 Task: Create a due date automation trigger when advanced on, 2 hours before a card is due add fields without custom field "Resume" set to a number greater than 1 and lower or equal to 10.
Action: Mouse moved to (1279, 153)
Screenshot: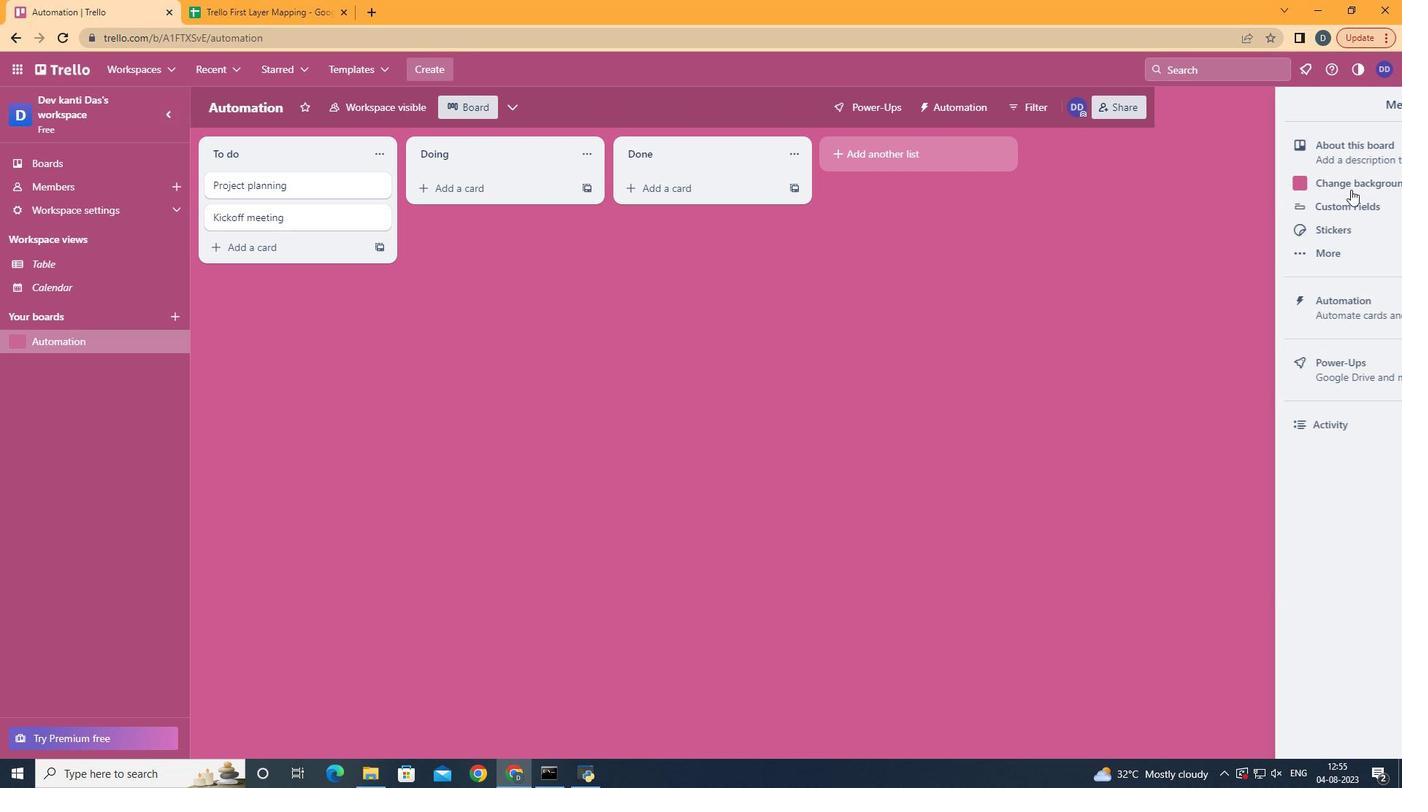 
Action: Mouse pressed left at (1279, 153)
Screenshot: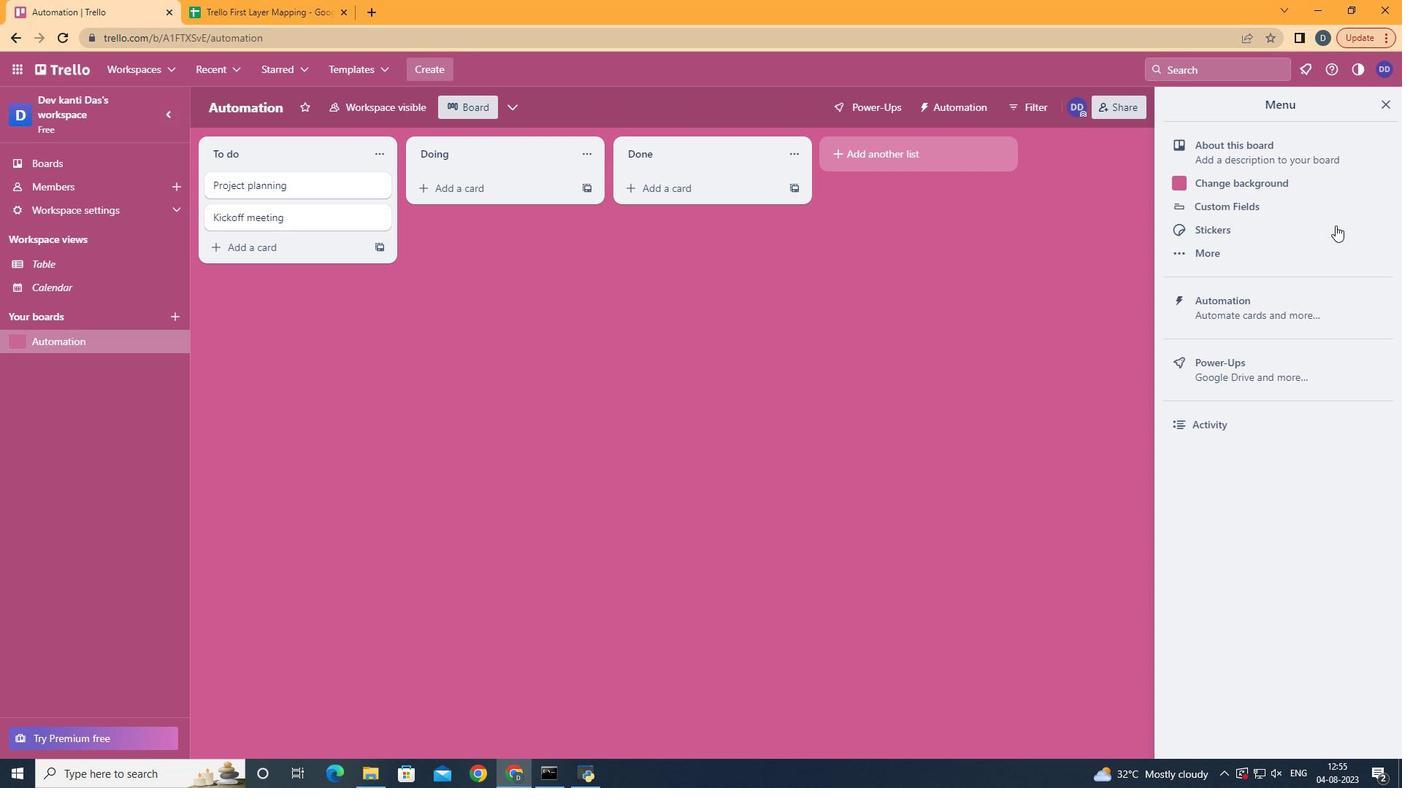 
Action: Mouse moved to (1196, 328)
Screenshot: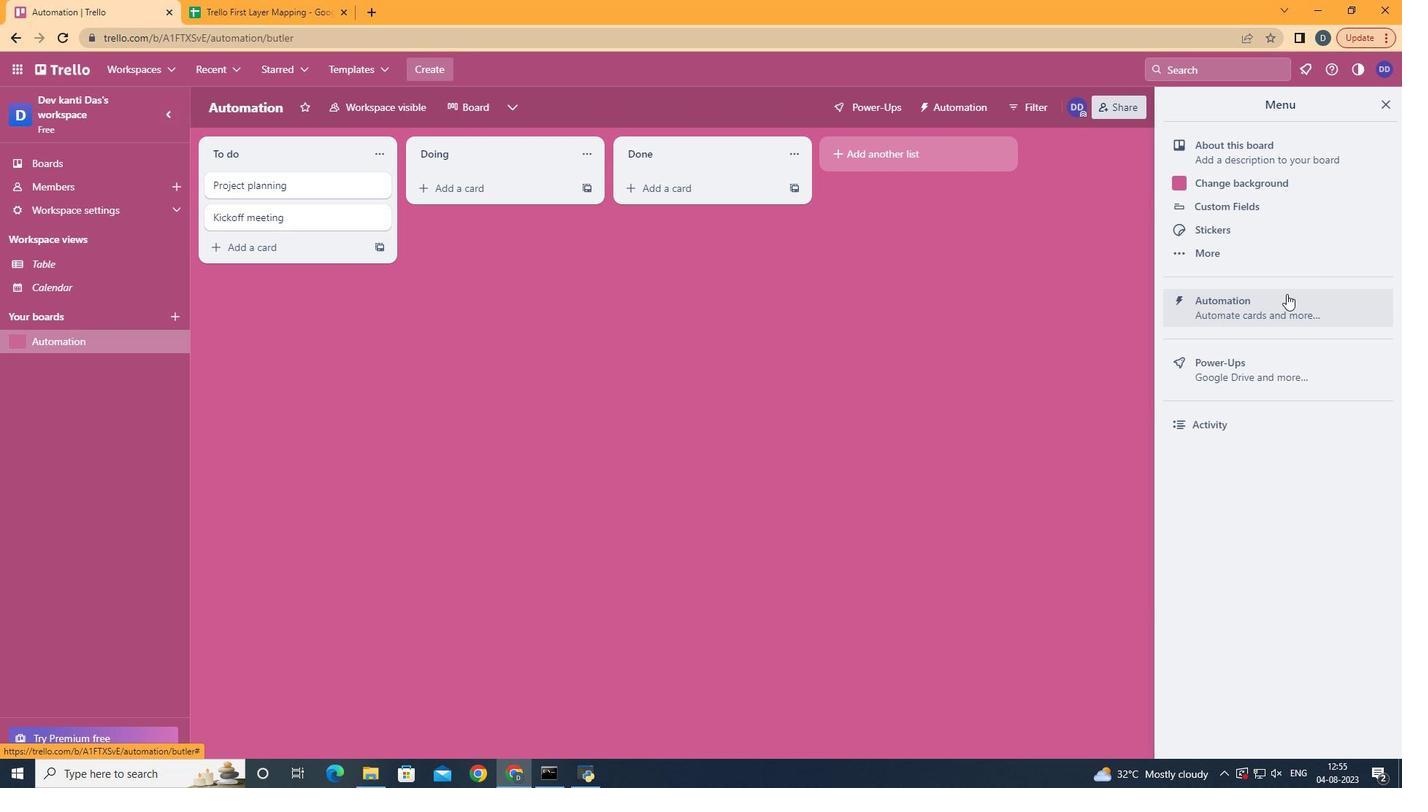 
Action: Mouse pressed left at (1196, 328)
Screenshot: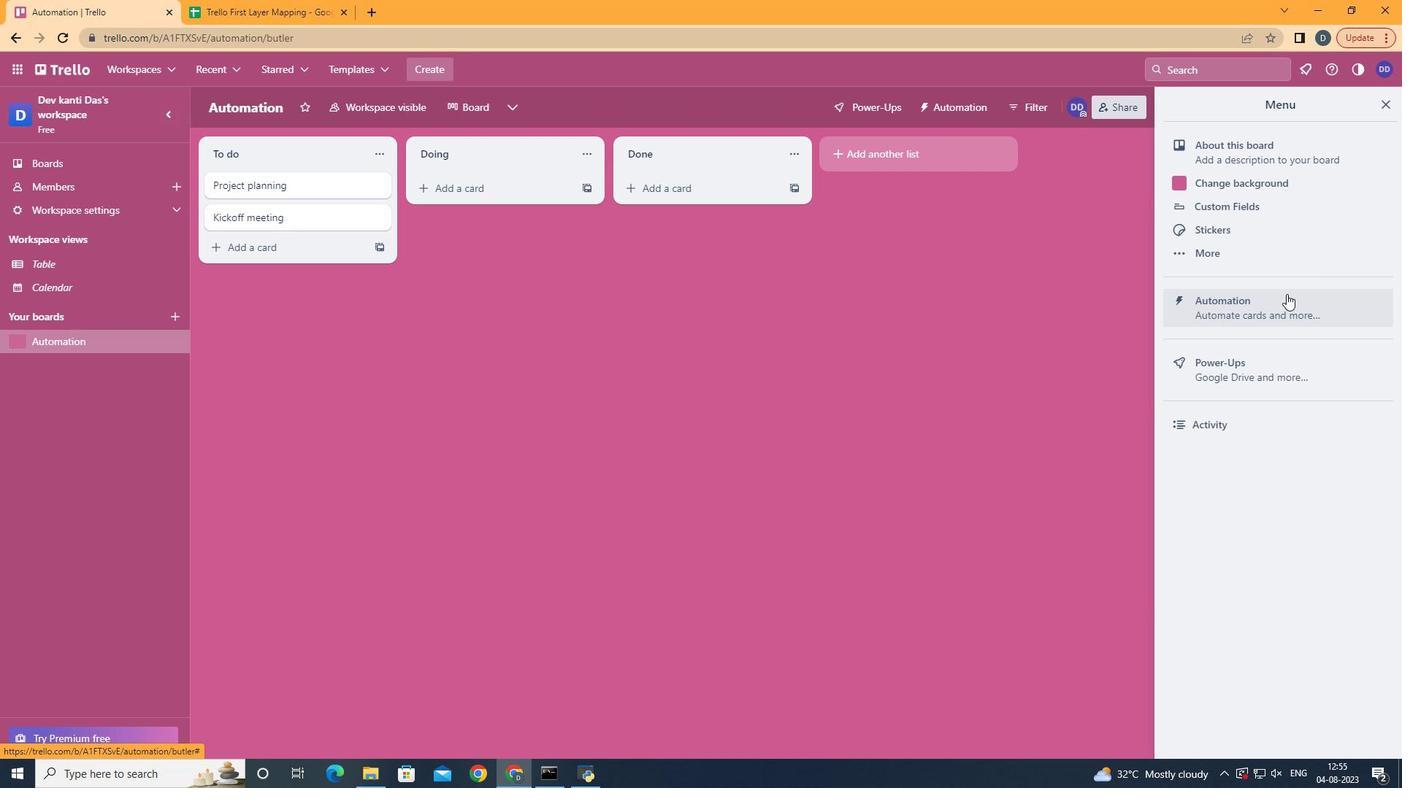 
Action: Mouse moved to (385, 322)
Screenshot: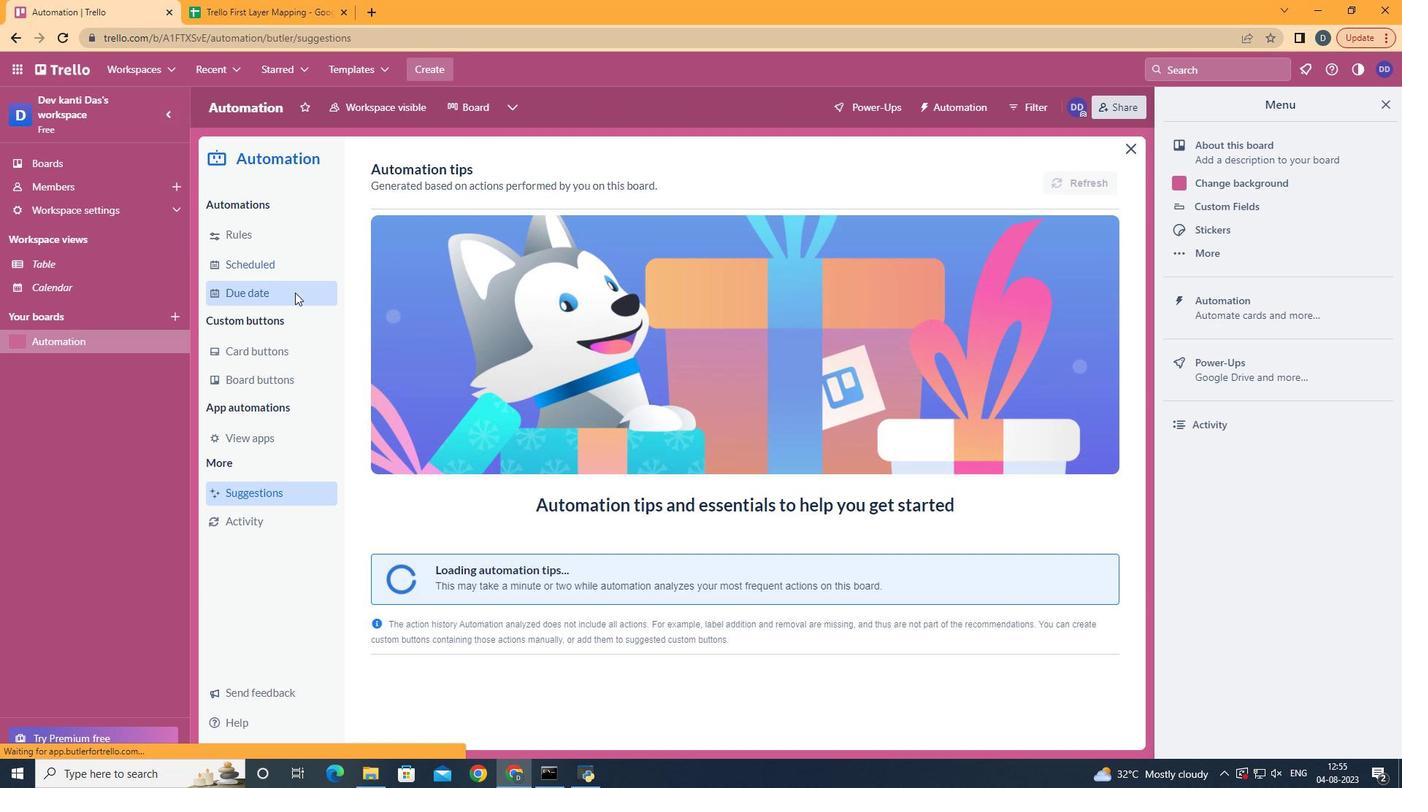 
Action: Mouse pressed left at (385, 322)
Screenshot: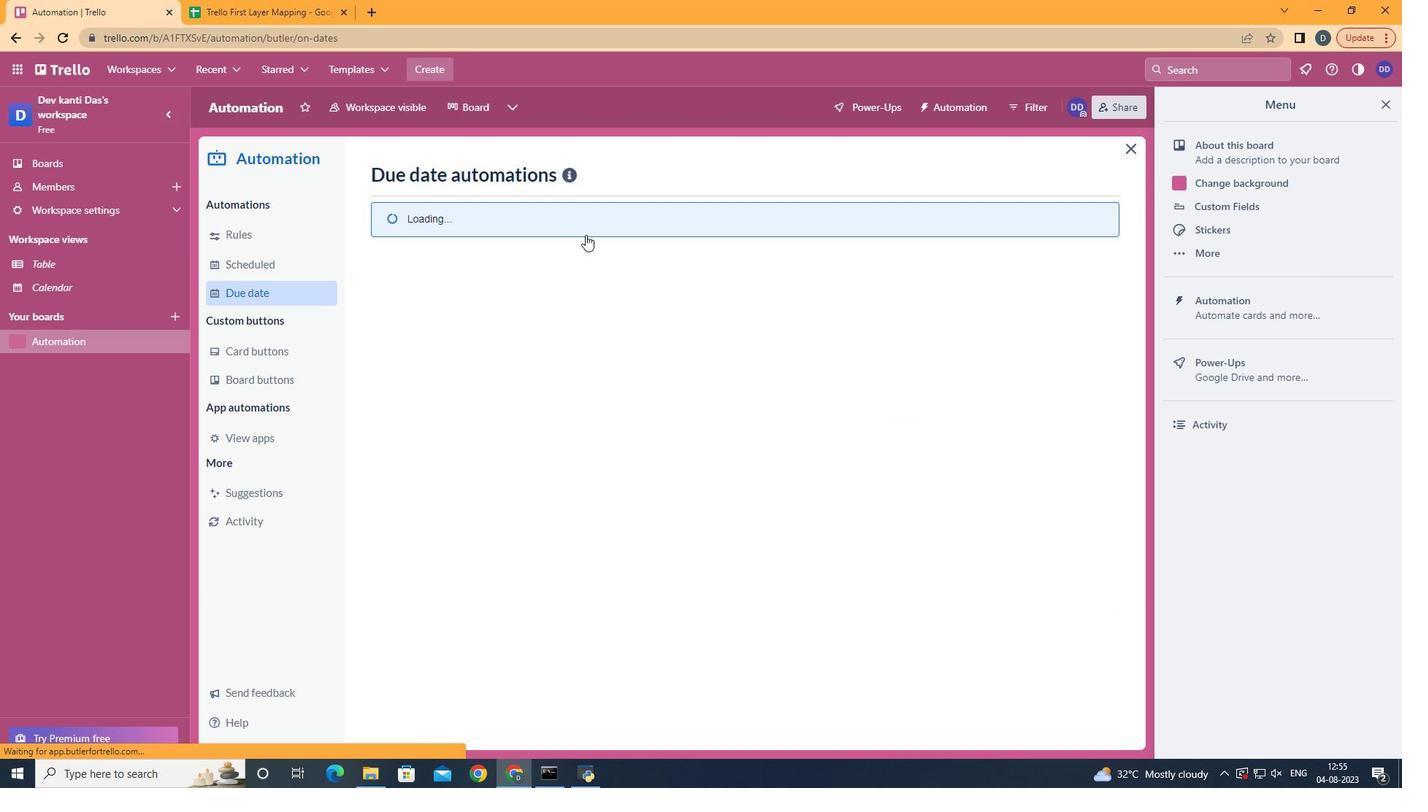 
Action: Mouse moved to (974, 213)
Screenshot: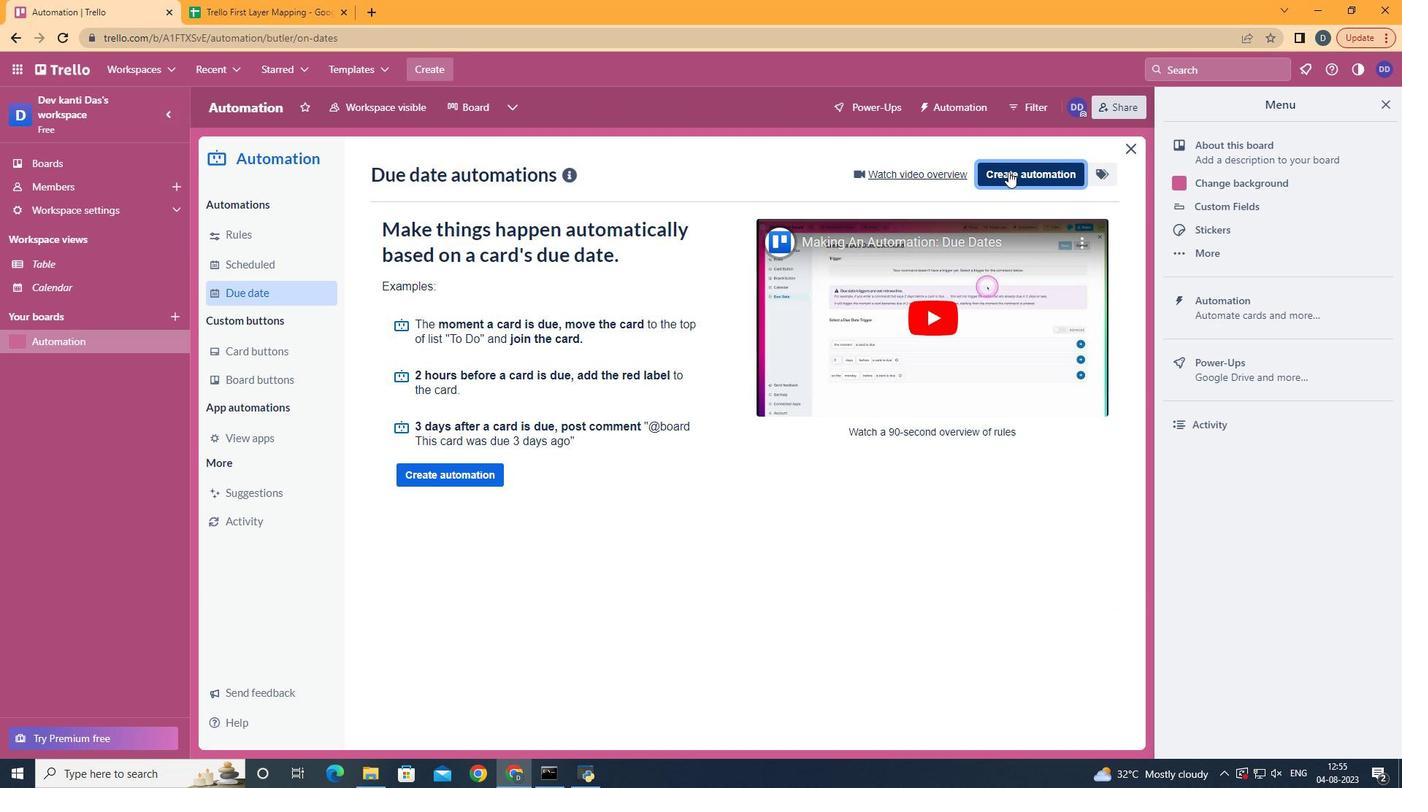 
Action: Mouse pressed left at (974, 213)
Screenshot: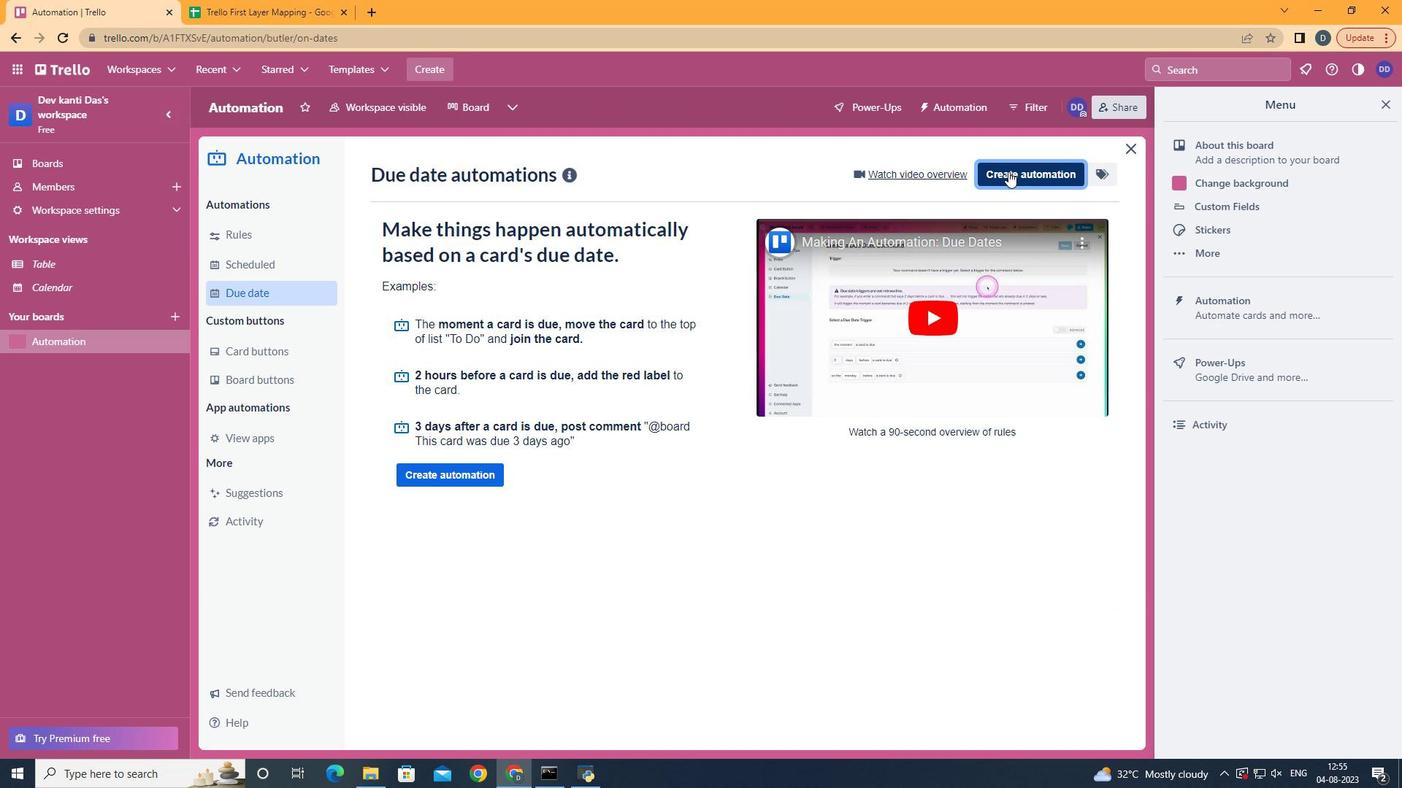 
Action: Mouse moved to (778, 338)
Screenshot: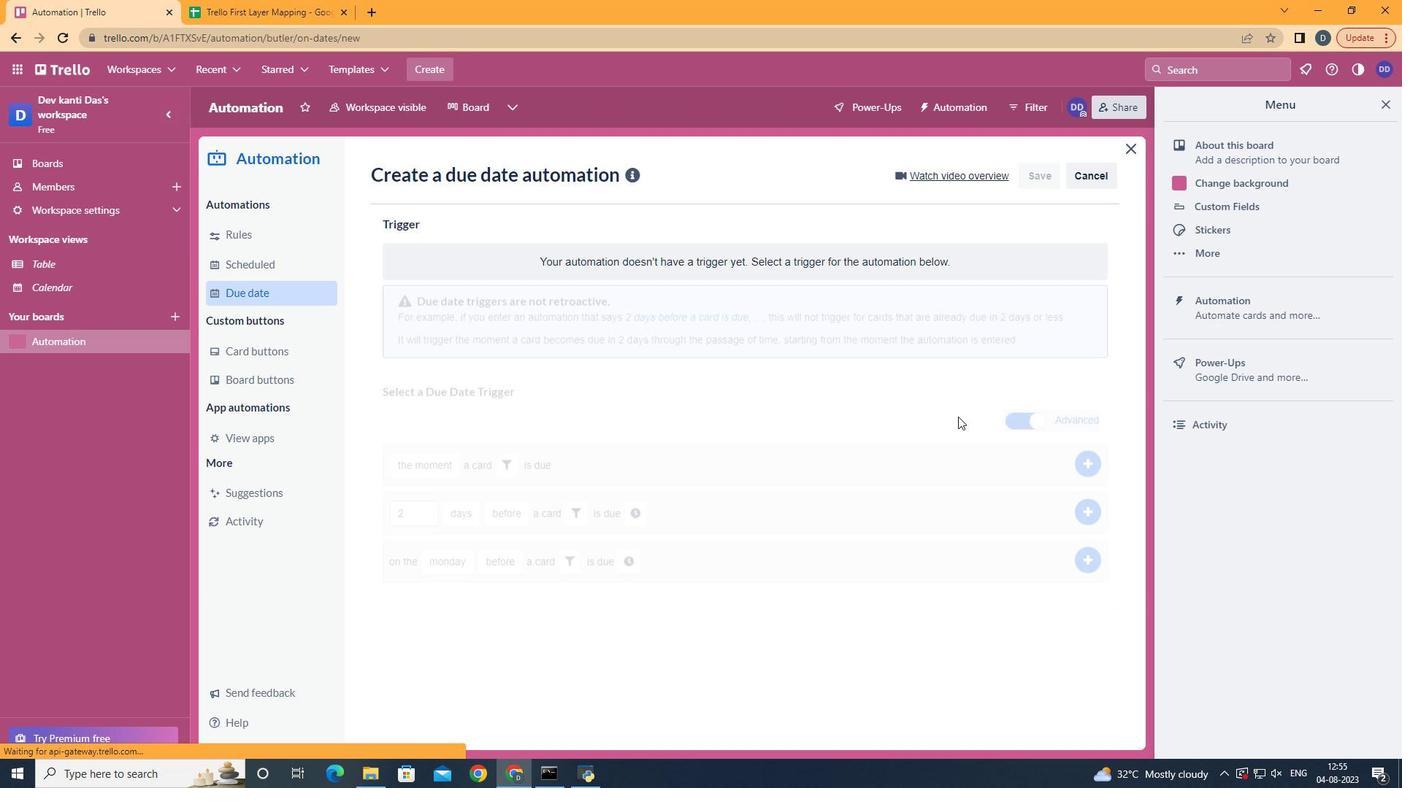 
Action: Mouse pressed left at (778, 338)
Screenshot: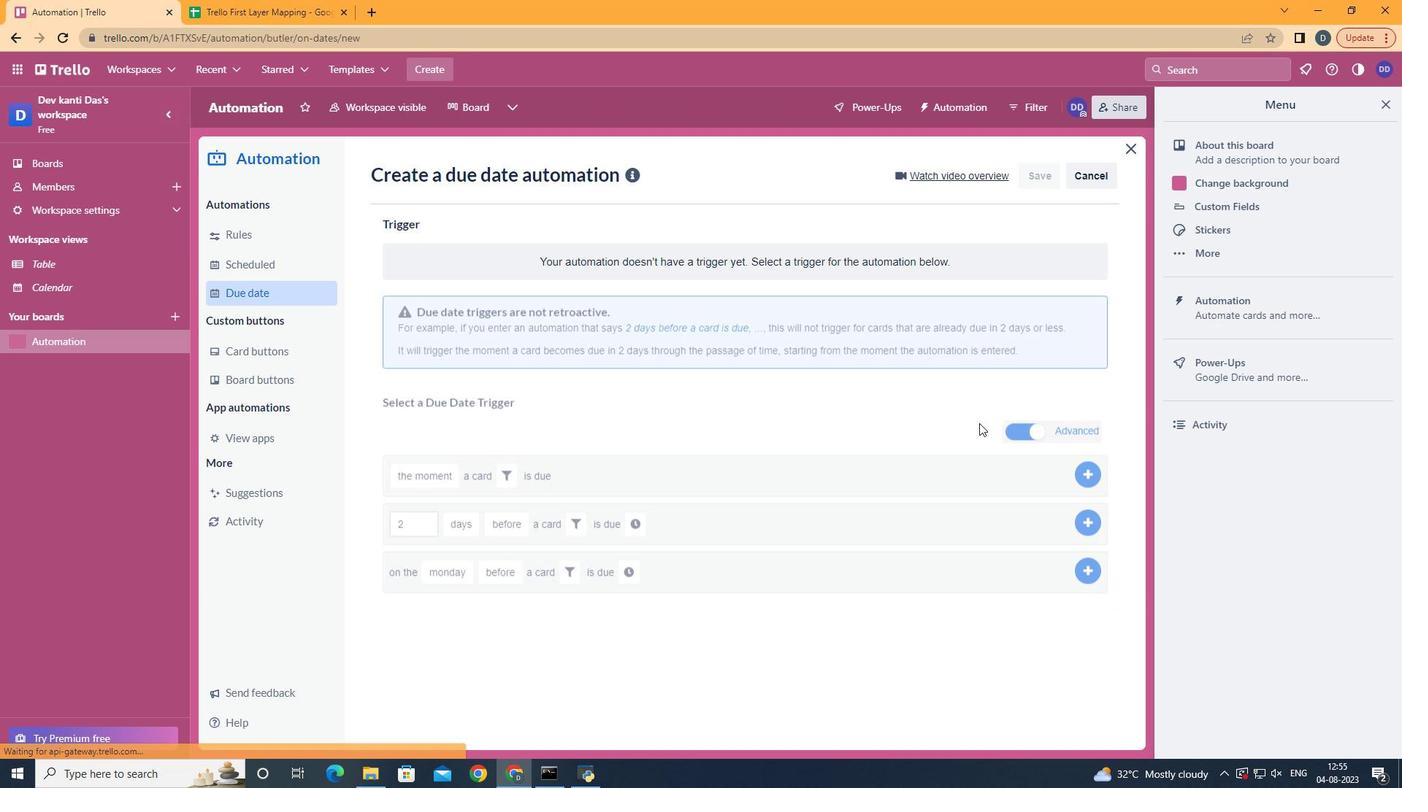 
Action: Mouse moved to (531, 628)
Screenshot: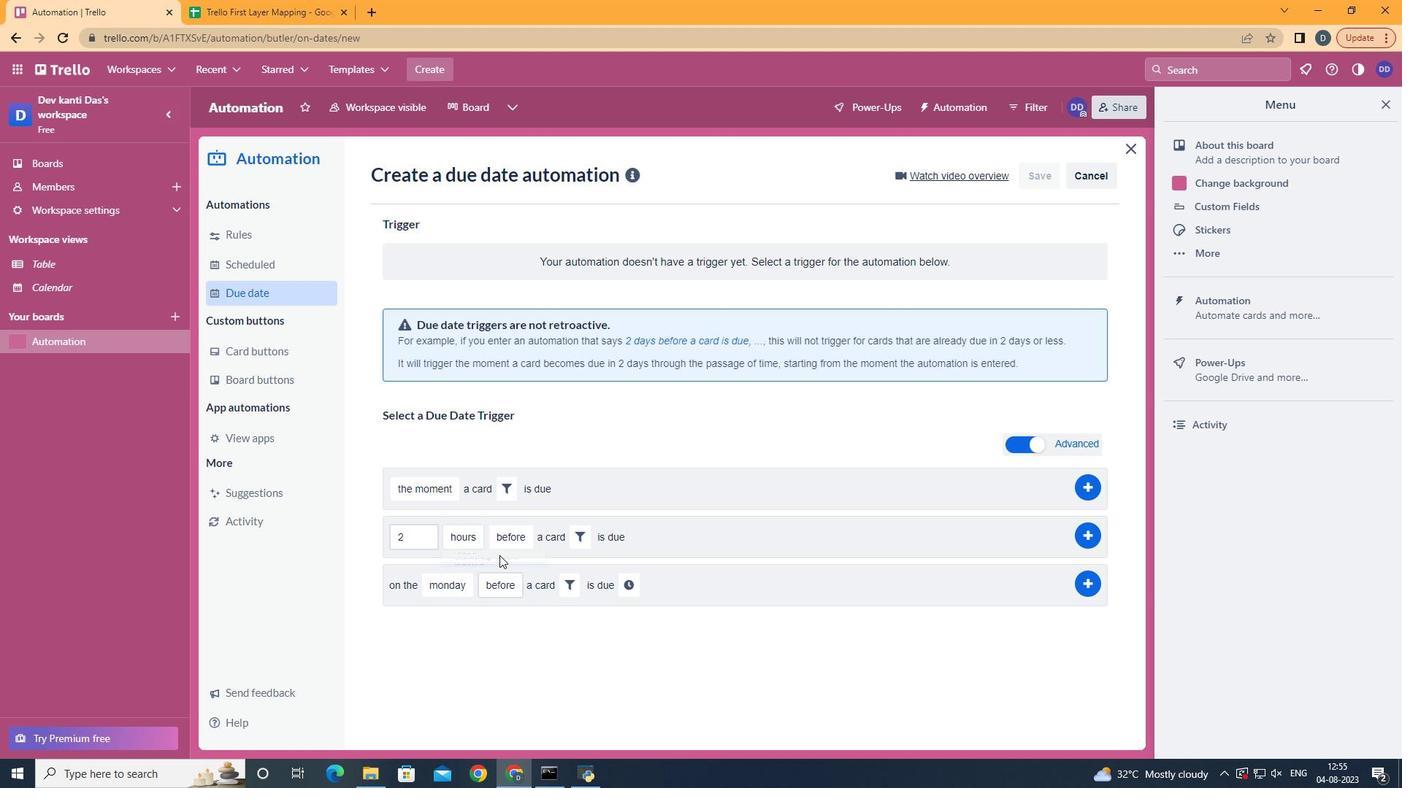 
Action: Mouse pressed left at (531, 628)
Screenshot: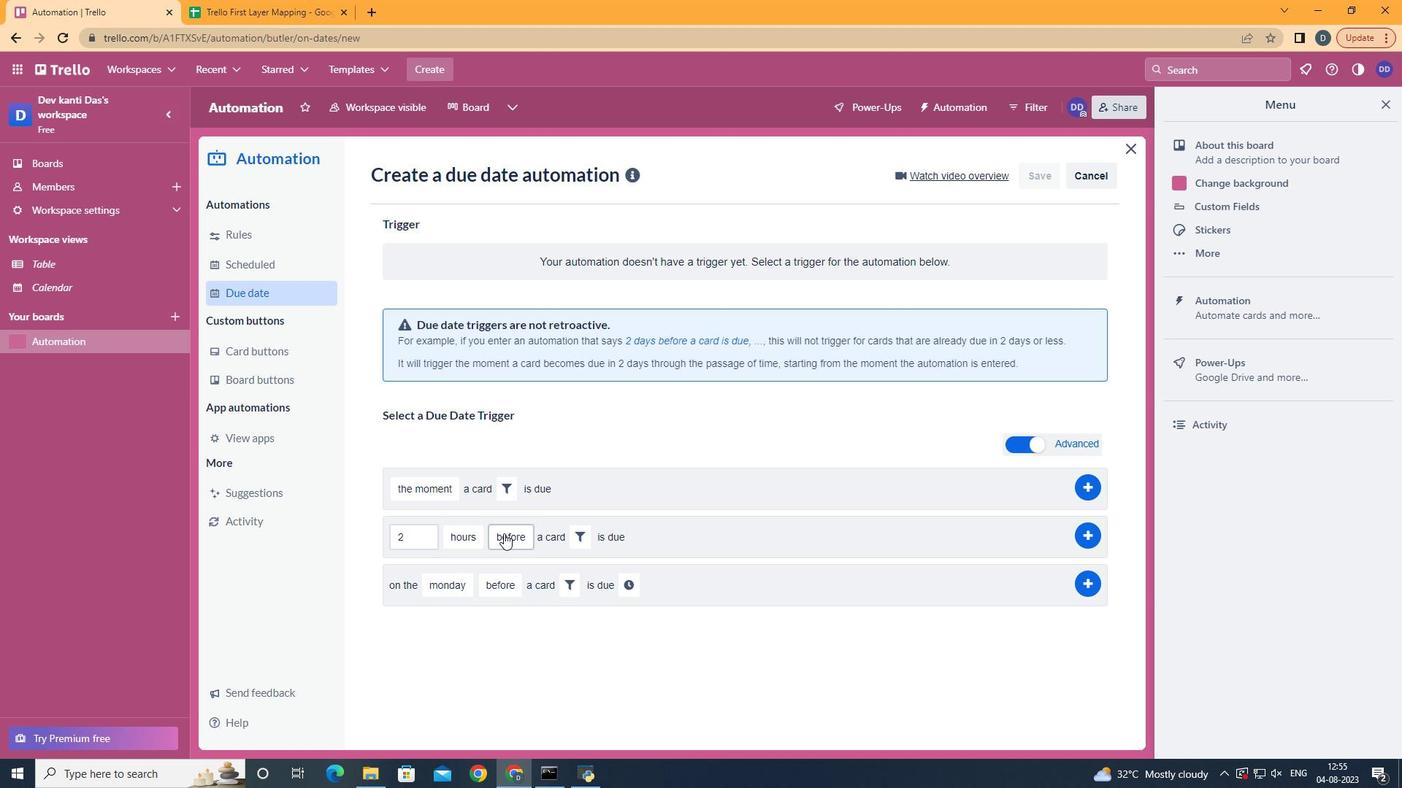 
Action: Mouse moved to (561, 564)
Screenshot: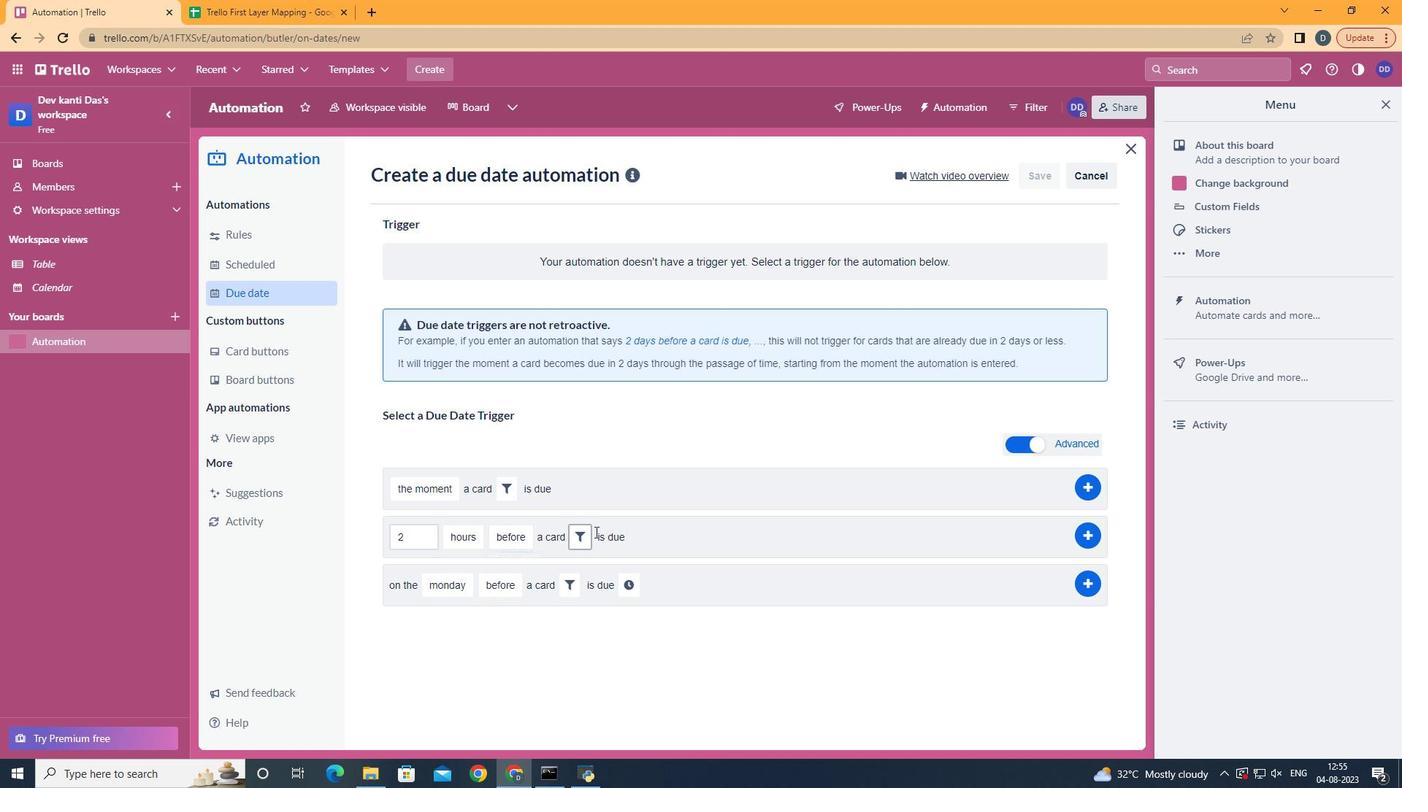 
Action: Mouse pressed left at (561, 564)
Screenshot: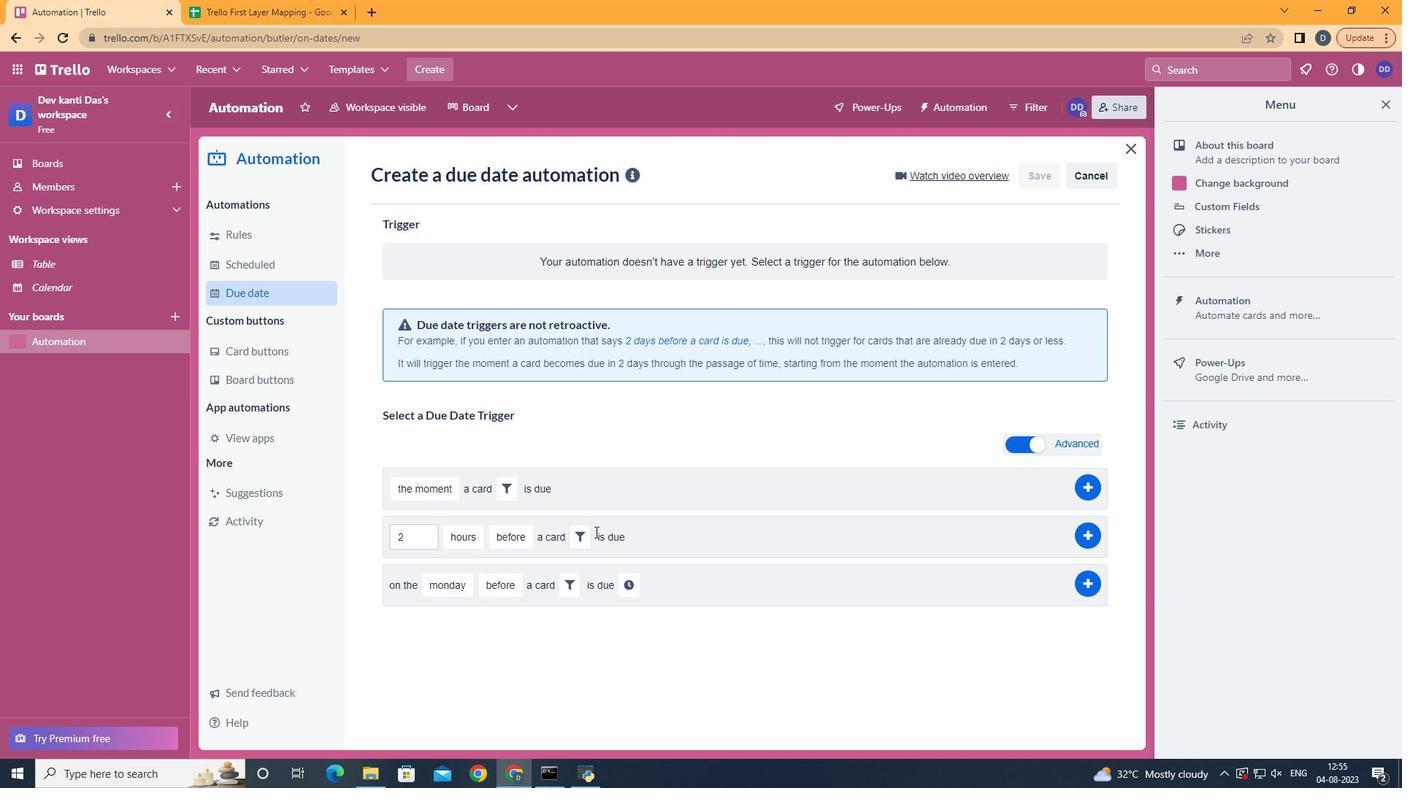 
Action: Mouse moved to (633, 537)
Screenshot: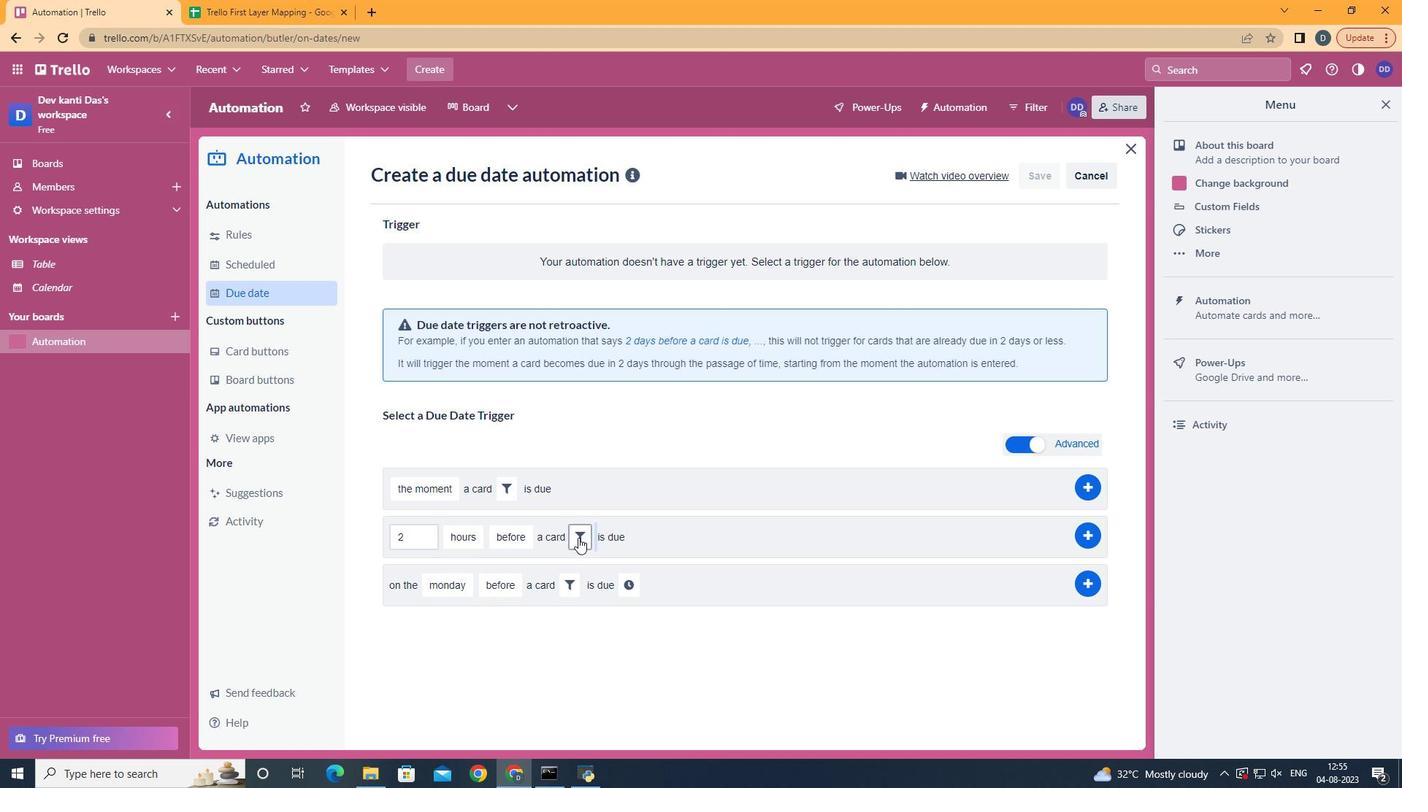 
Action: Mouse pressed left at (633, 537)
Screenshot: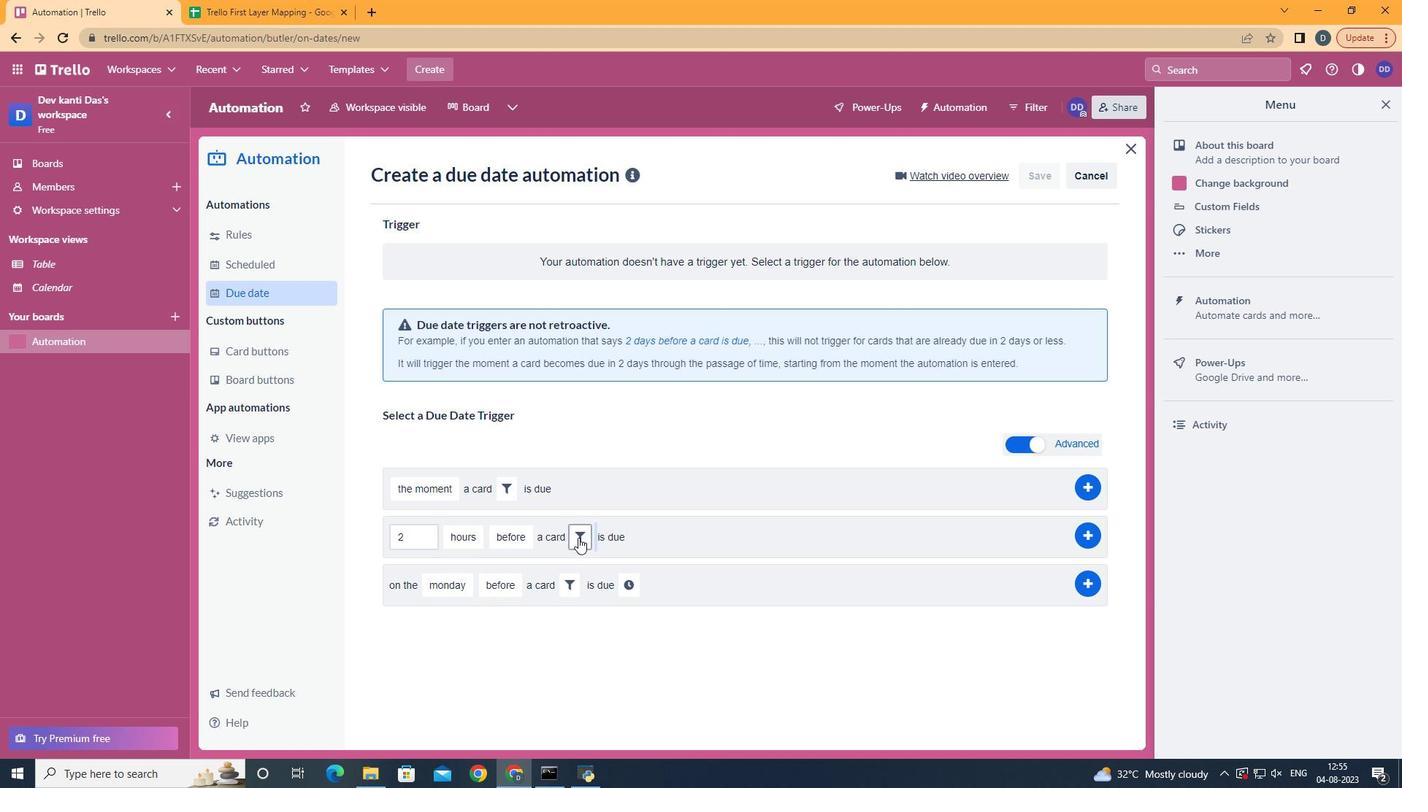 
Action: Mouse moved to (619, 543)
Screenshot: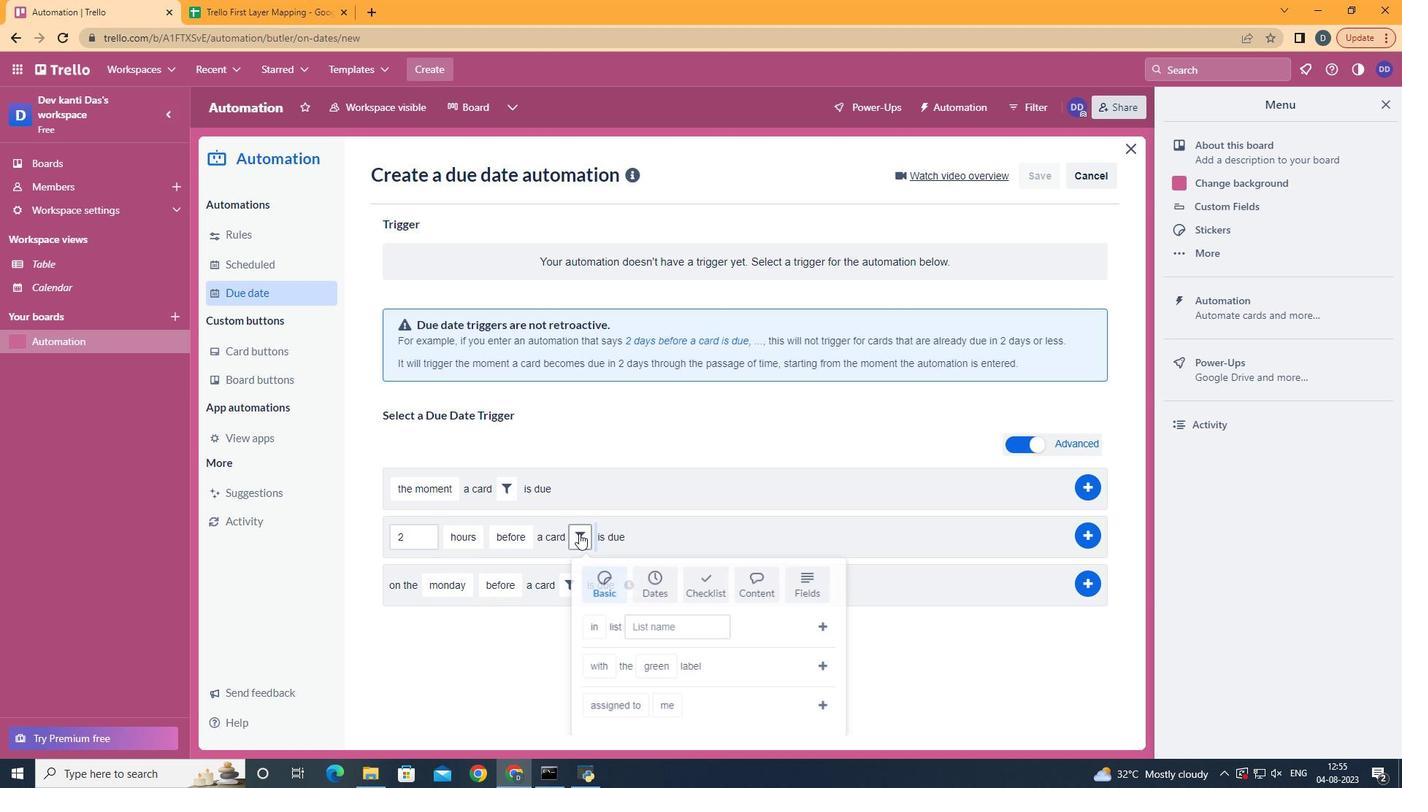 
Action: Mouse pressed left at (619, 543)
Screenshot: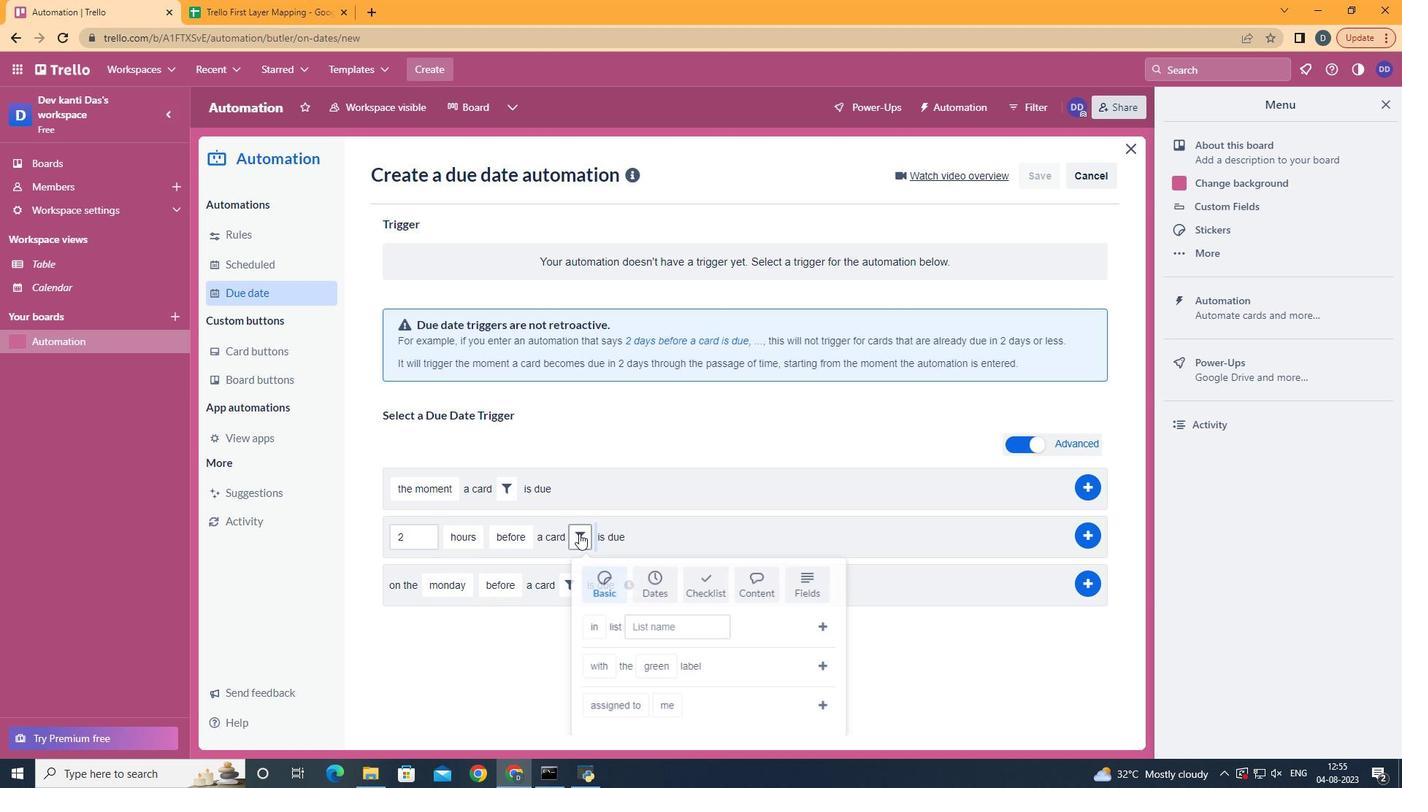 
Action: Mouse moved to (798, 588)
Screenshot: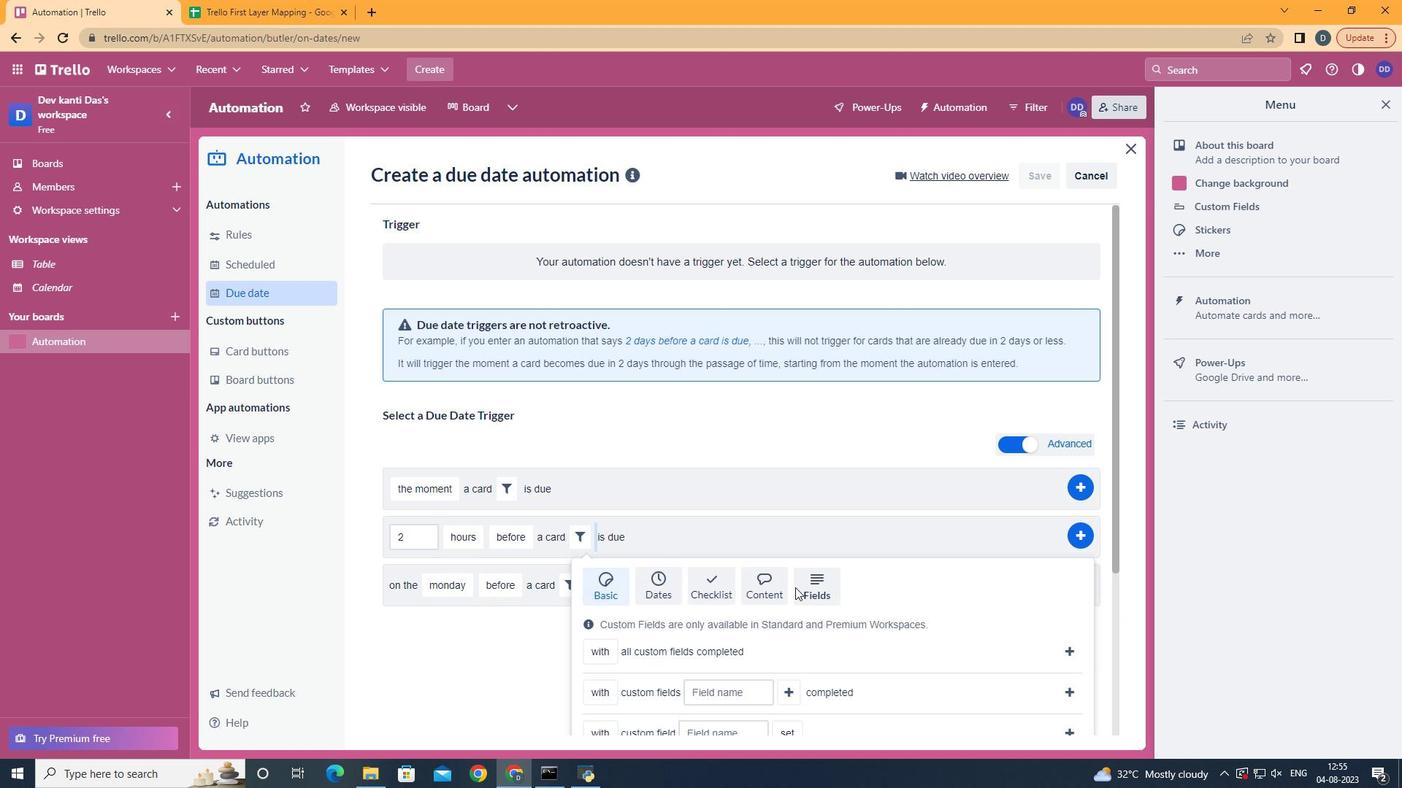 
Action: Mouse pressed left at (798, 588)
Screenshot: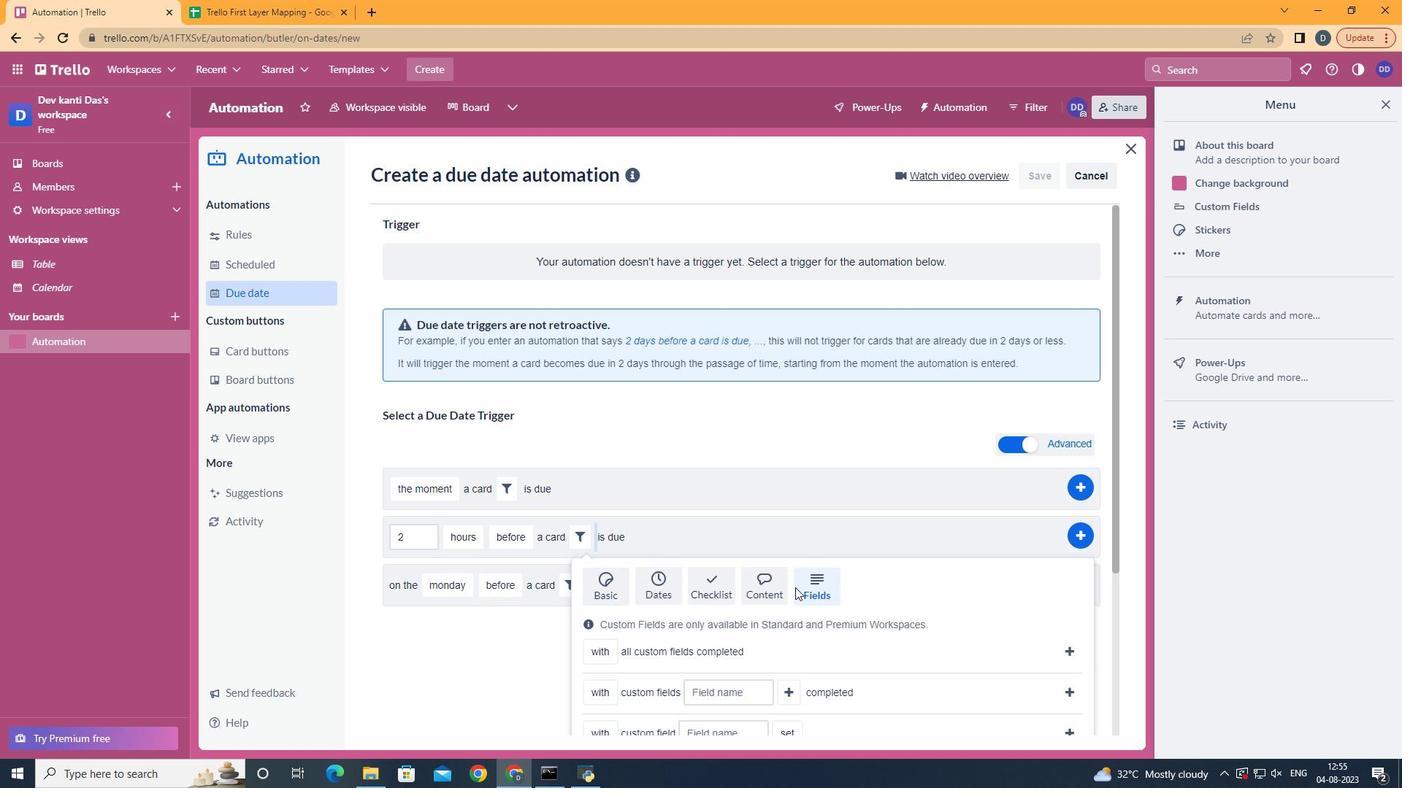 
Action: Mouse moved to (798, 588)
Screenshot: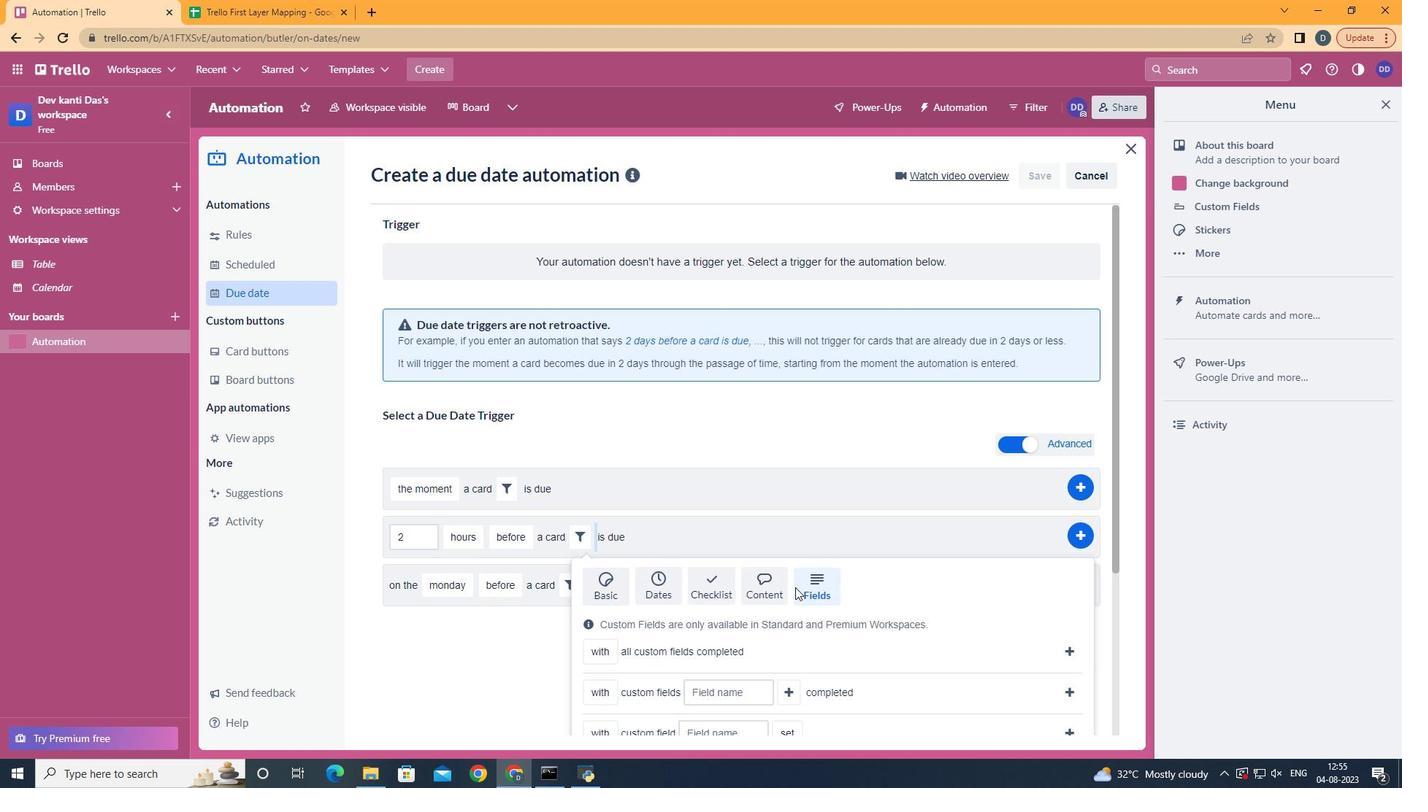 
Action: Mouse scrolled (798, 587) with delta (0, 0)
Screenshot: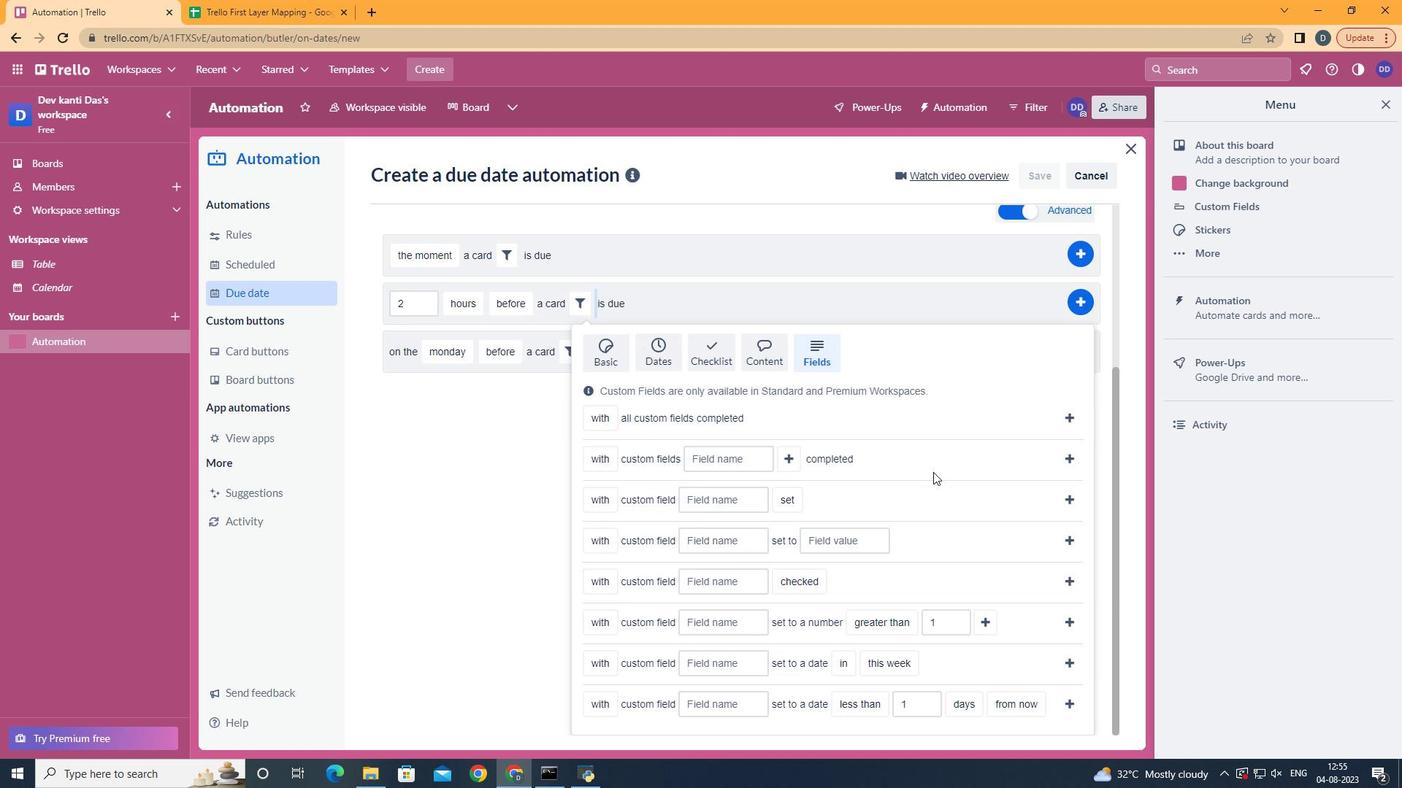 
Action: Mouse scrolled (798, 587) with delta (0, 0)
Screenshot: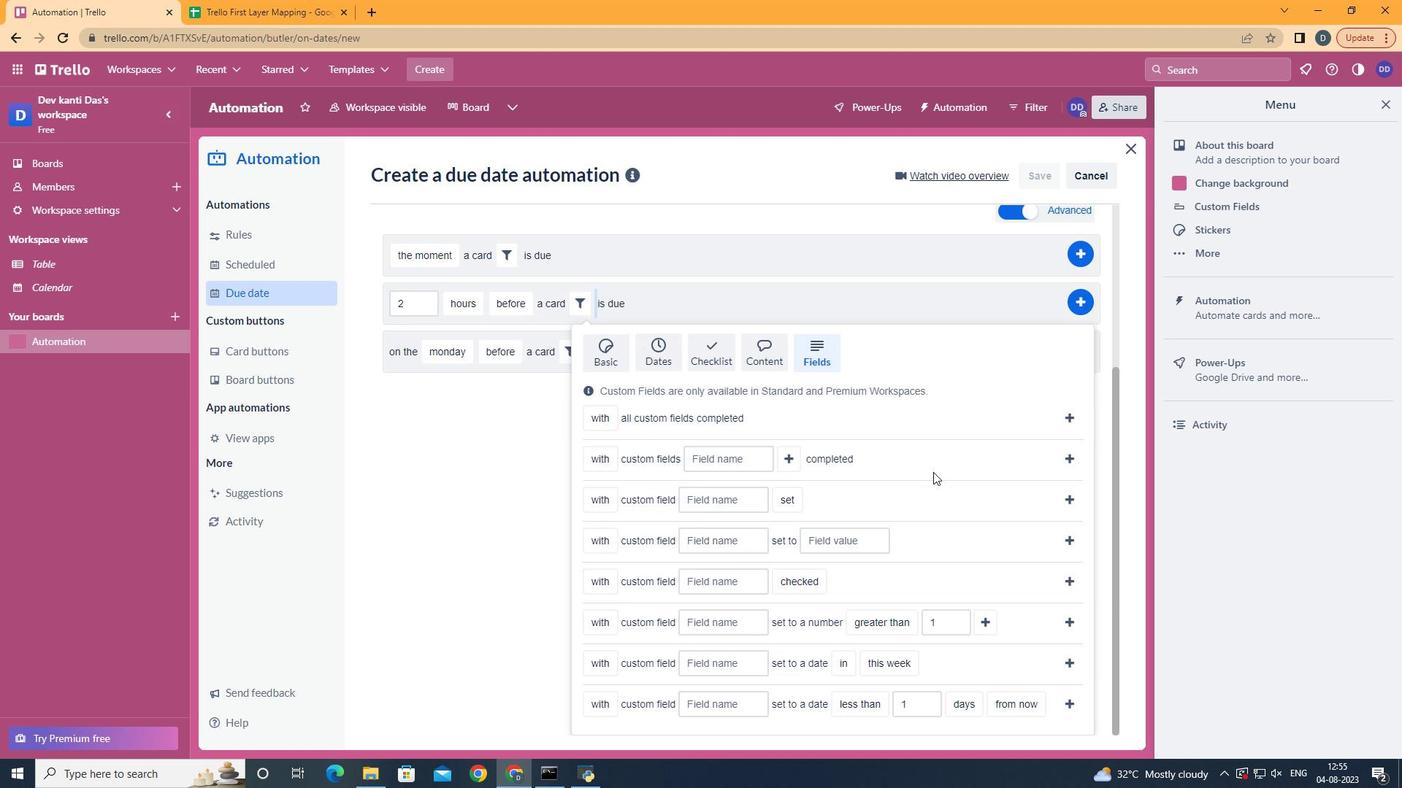 
Action: Mouse scrolled (798, 587) with delta (0, 0)
Screenshot: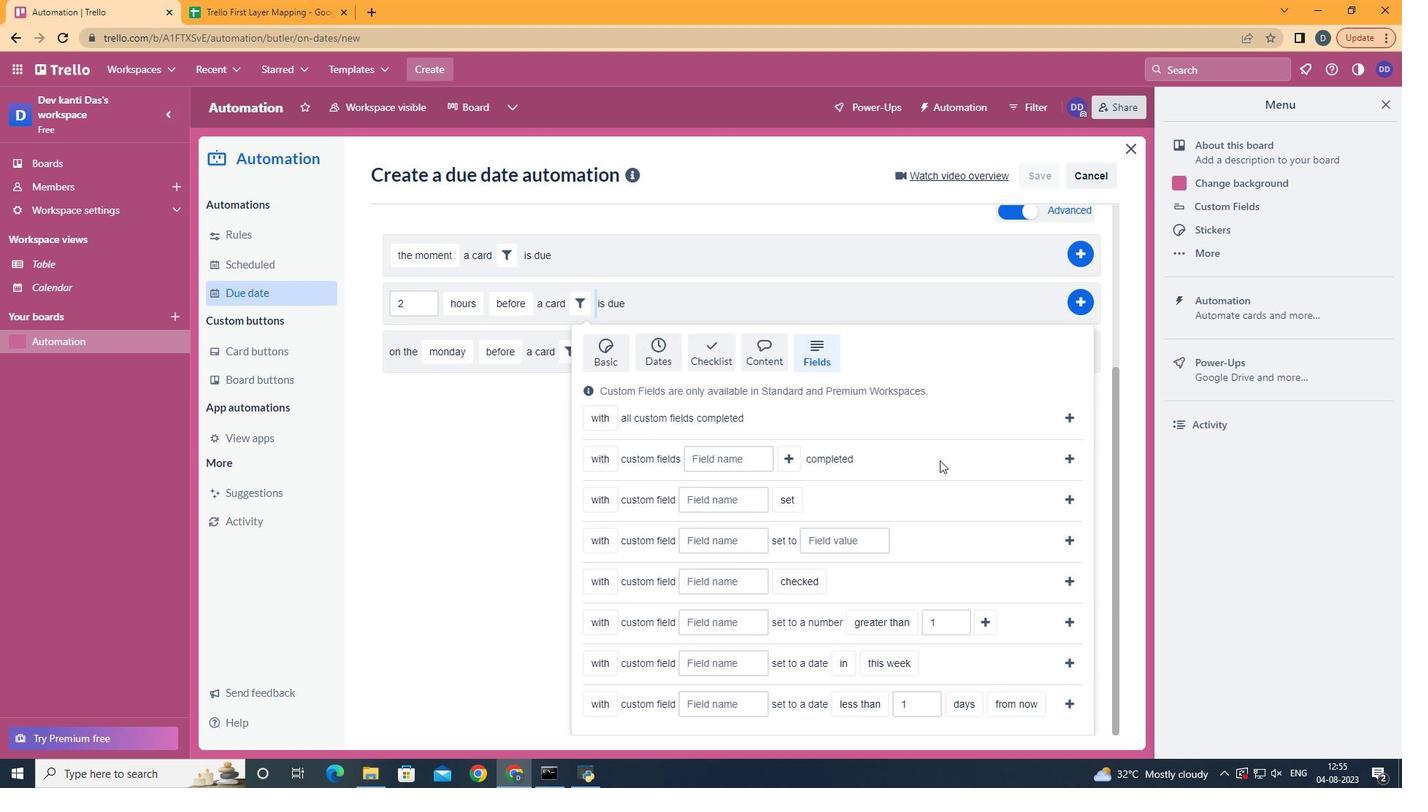 
Action: Mouse scrolled (798, 587) with delta (0, 0)
Screenshot: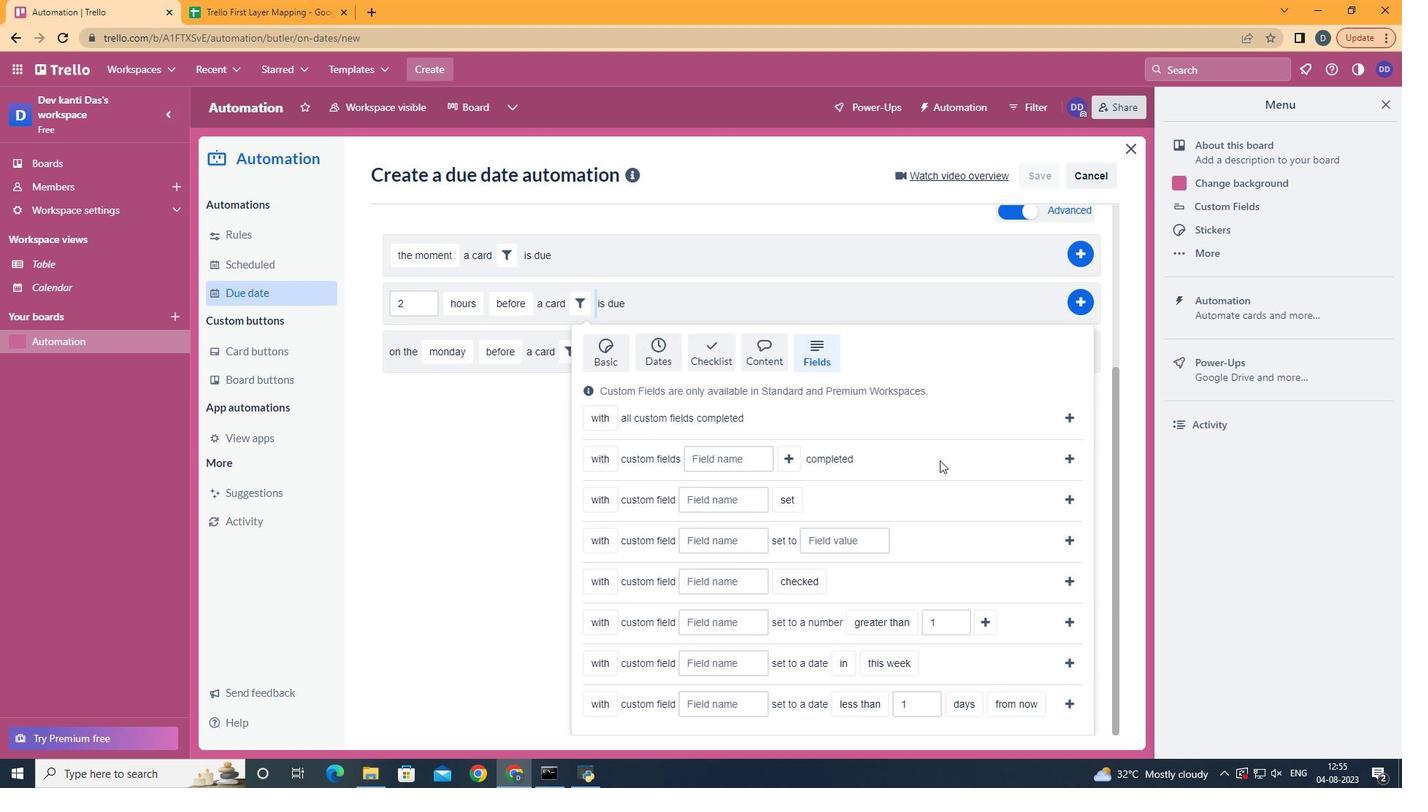 
Action: Mouse scrolled (798, 587) with delta (0, 0)
Screenshot: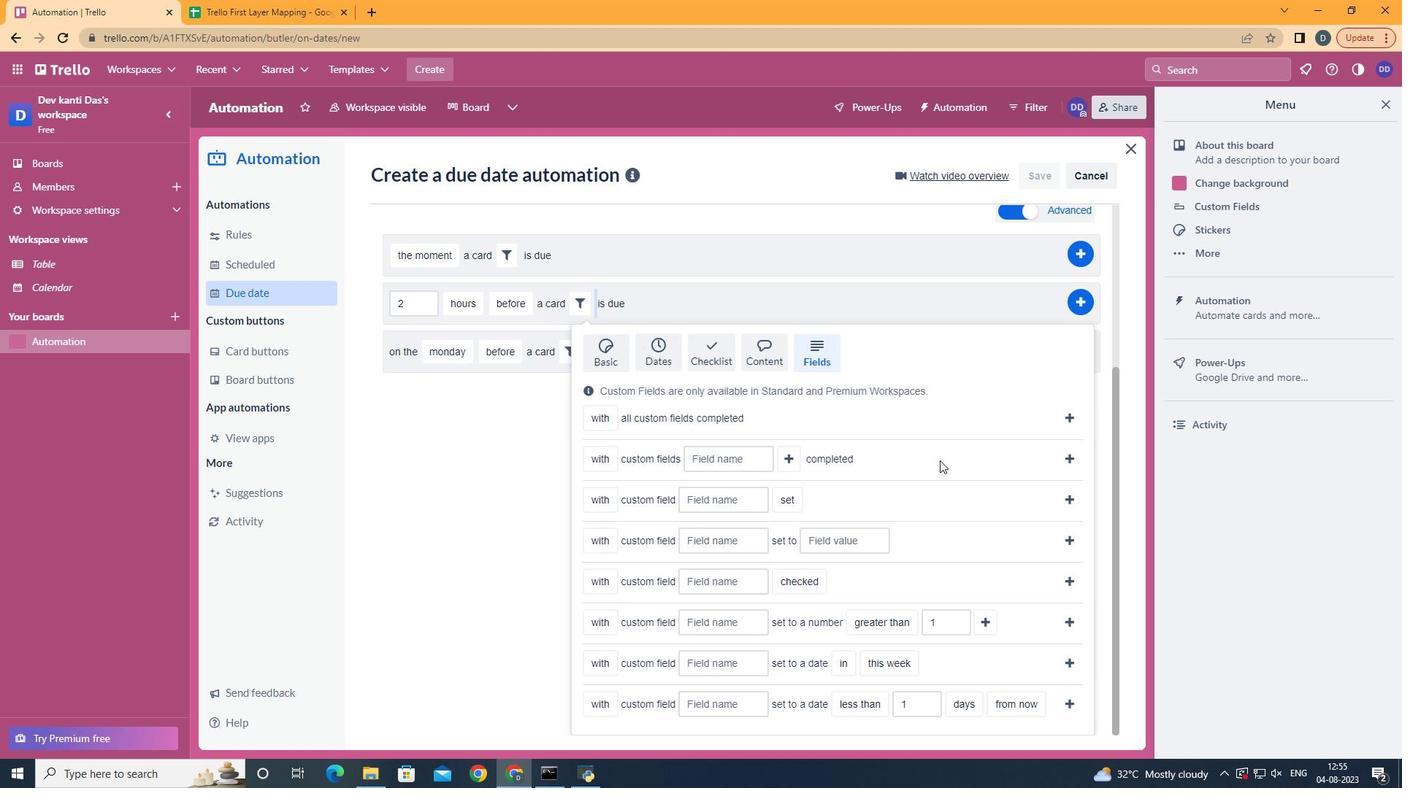 
Action: Mouse moved to (657, 665)
Screenshot: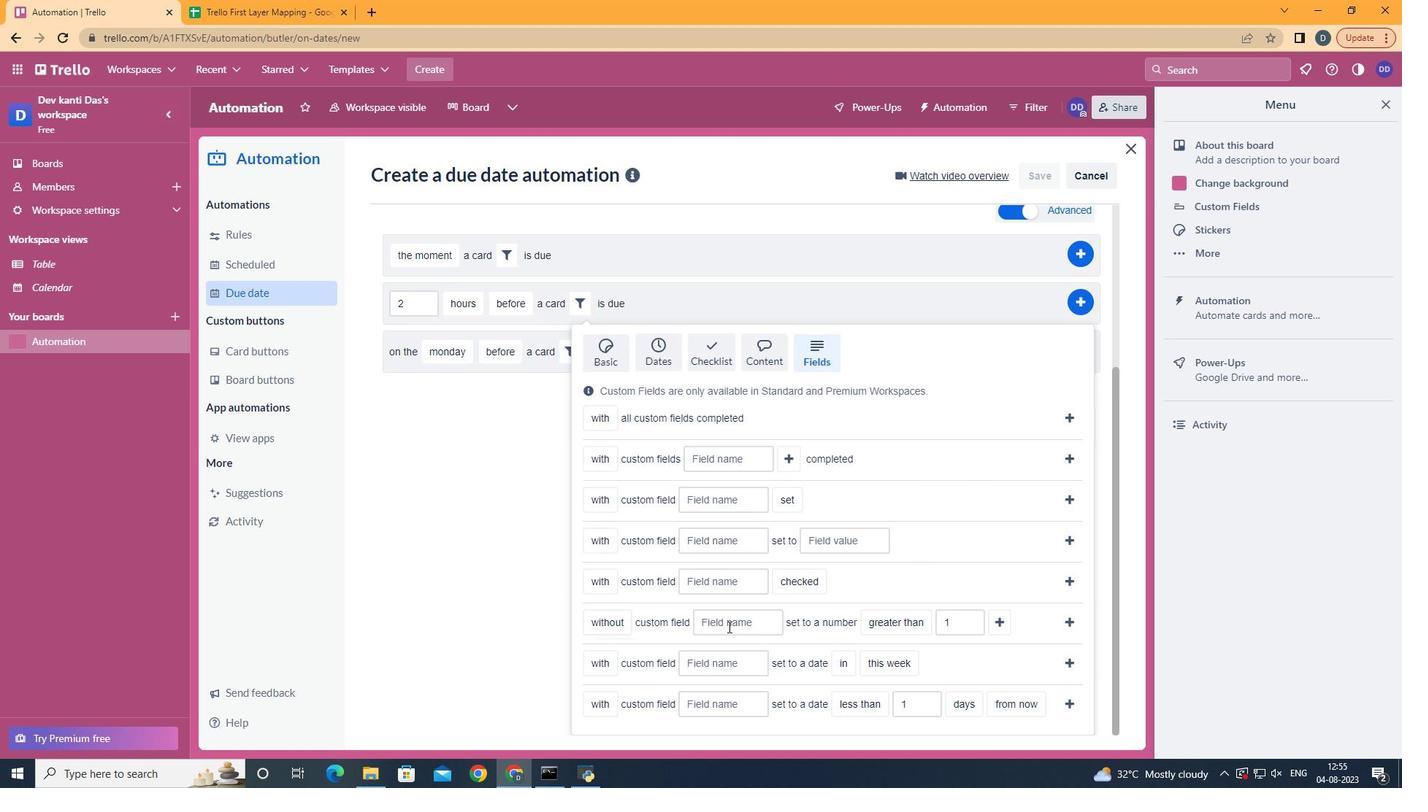 
Action: Mouse pressed left at (657, 665)
Screenshot: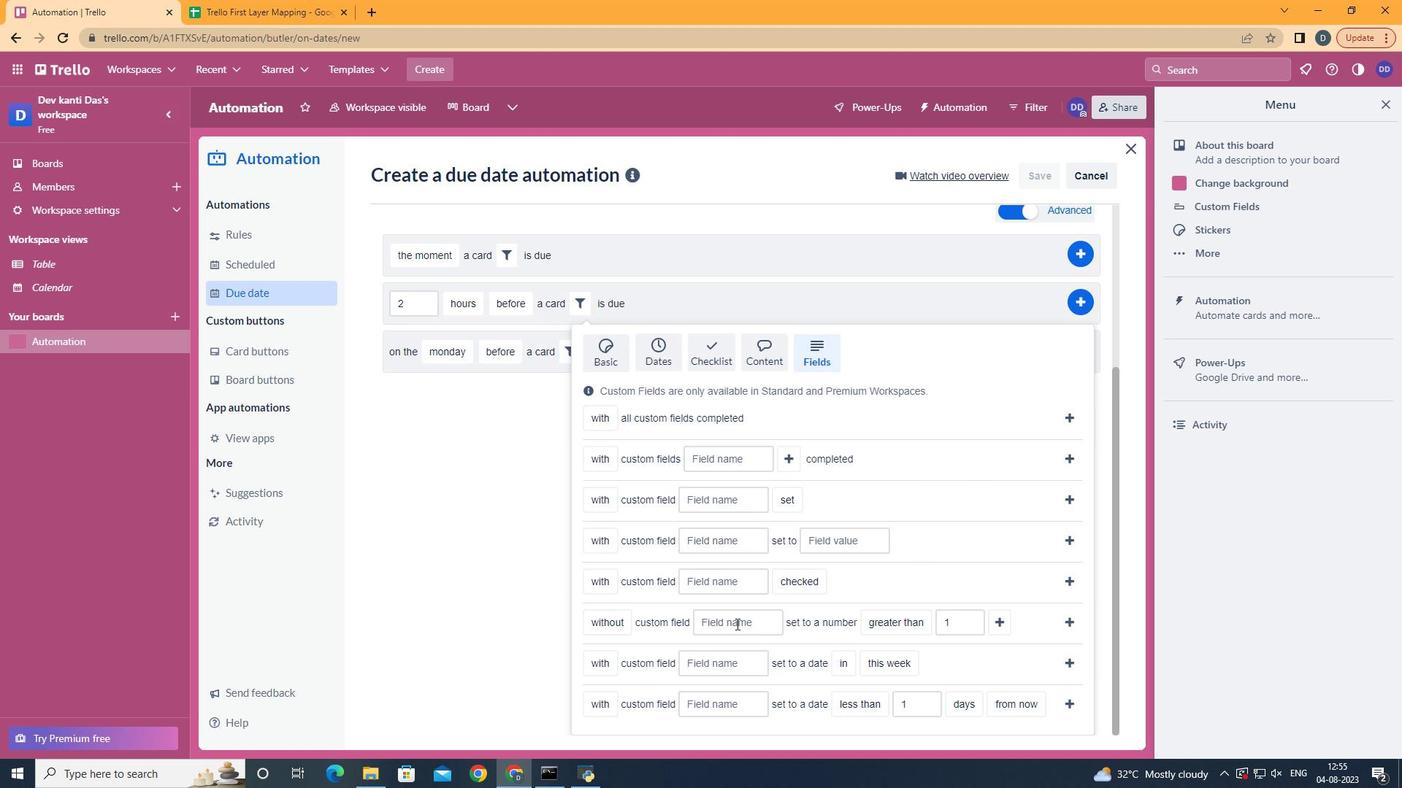 
Action: Mouse moved to (750, 621)
Screenshot: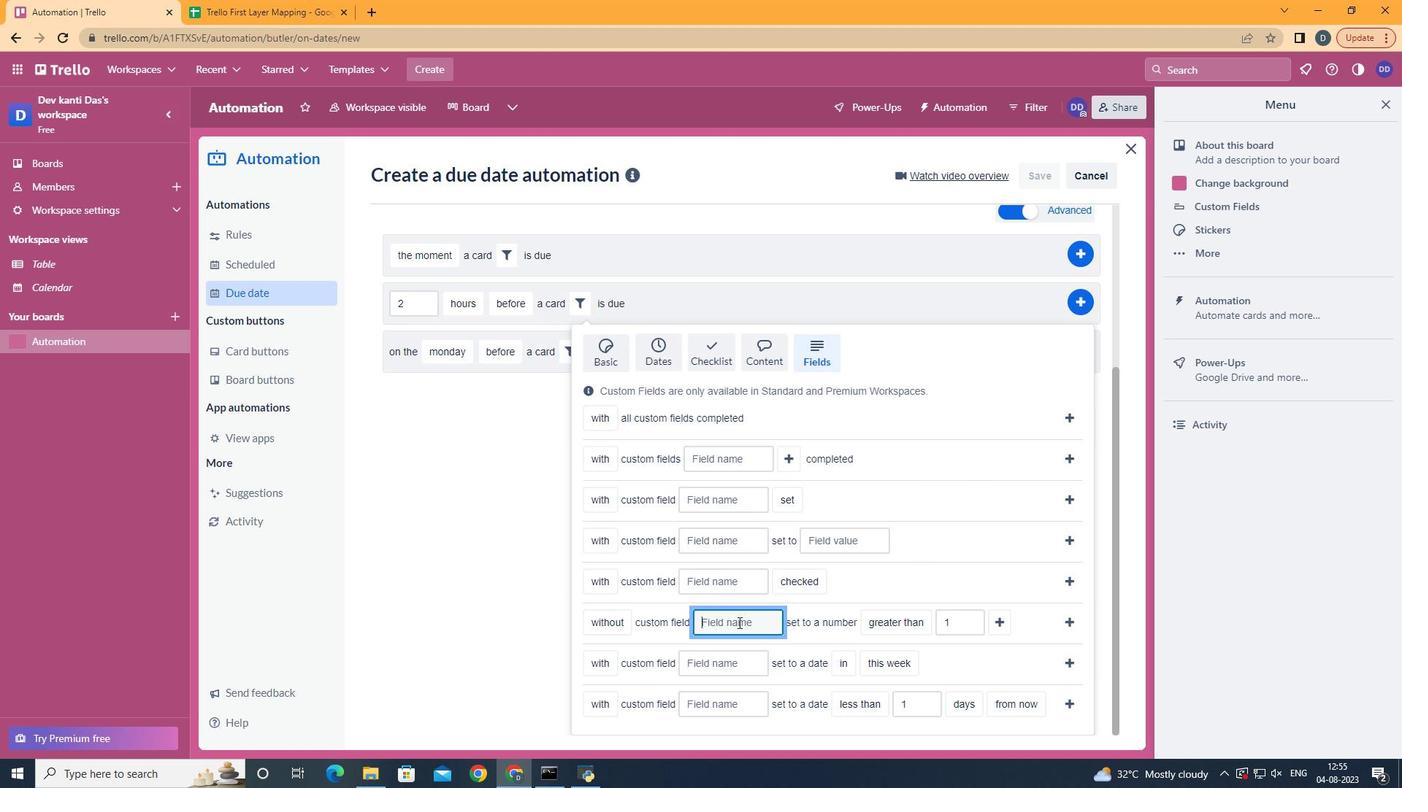 
Action: Mouse pressed left at (750, 621)
Screenshot: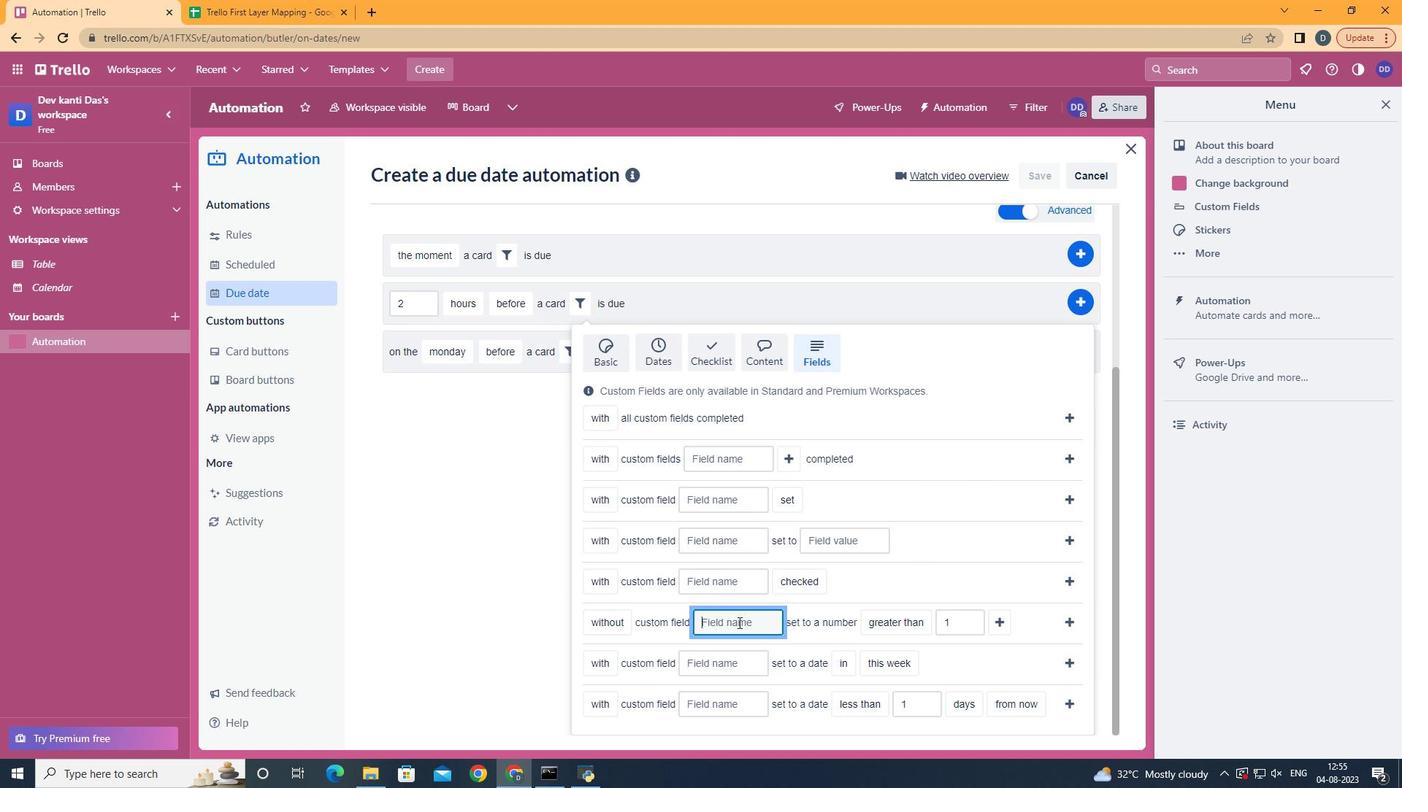 
Action: Mouse moved to (750, 620)
Screenshot: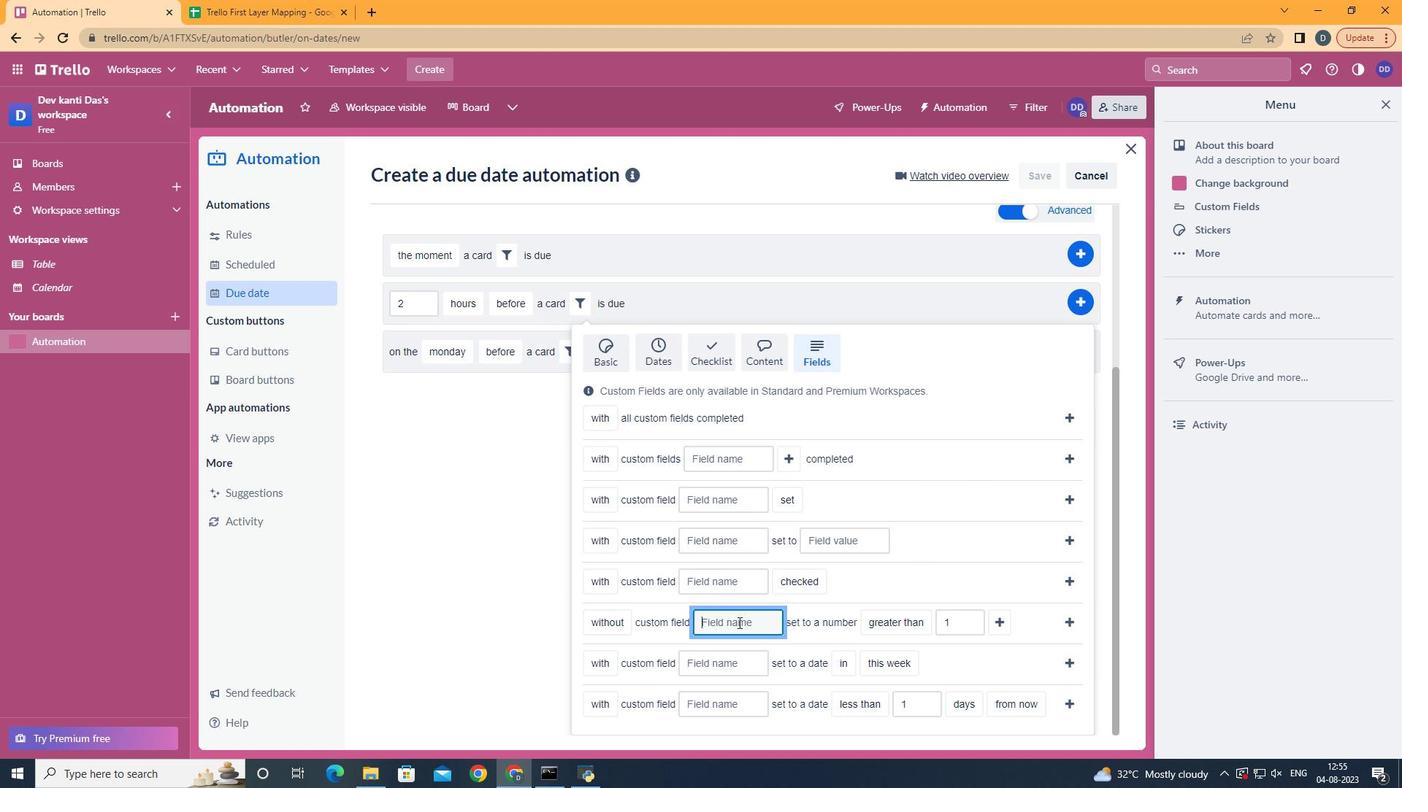 
Action: Key pressed <Key.shift>Resume
Screenshot: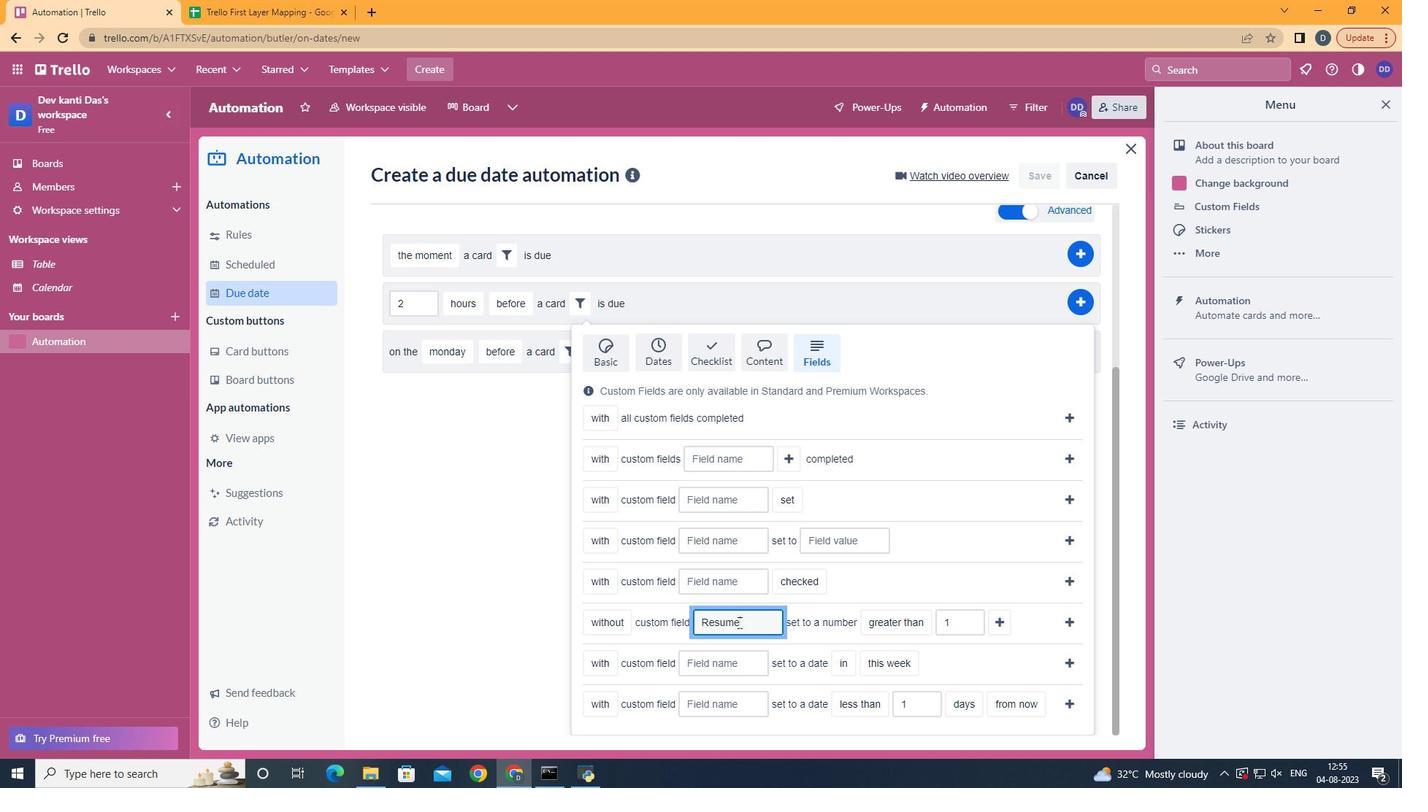 
Action: Mouse moved to (912, 514)
Screenshot: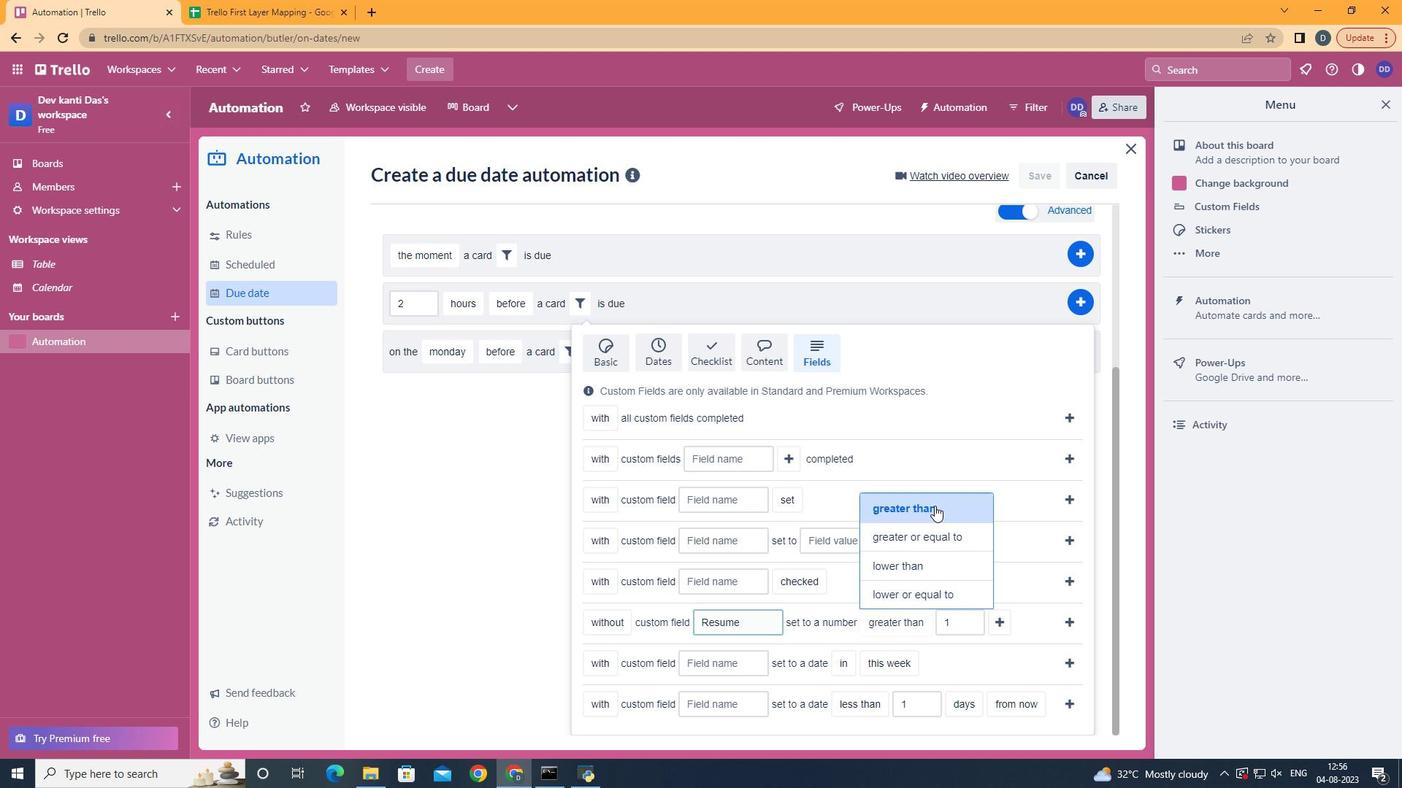 
Action: Mouse pressed left at (912, 514)
Screenshot: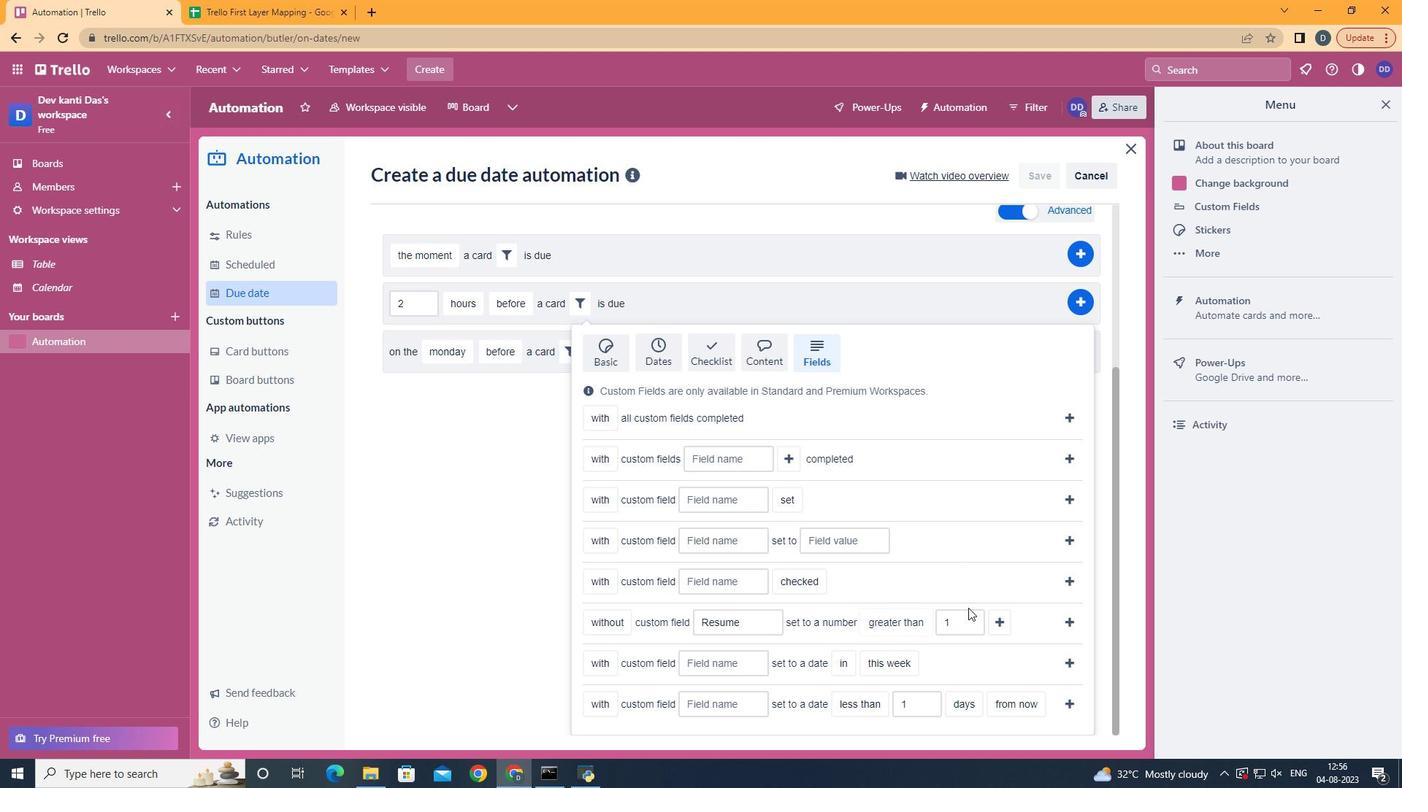 
Action: Mouse moved to (960, 620)
Screenshot: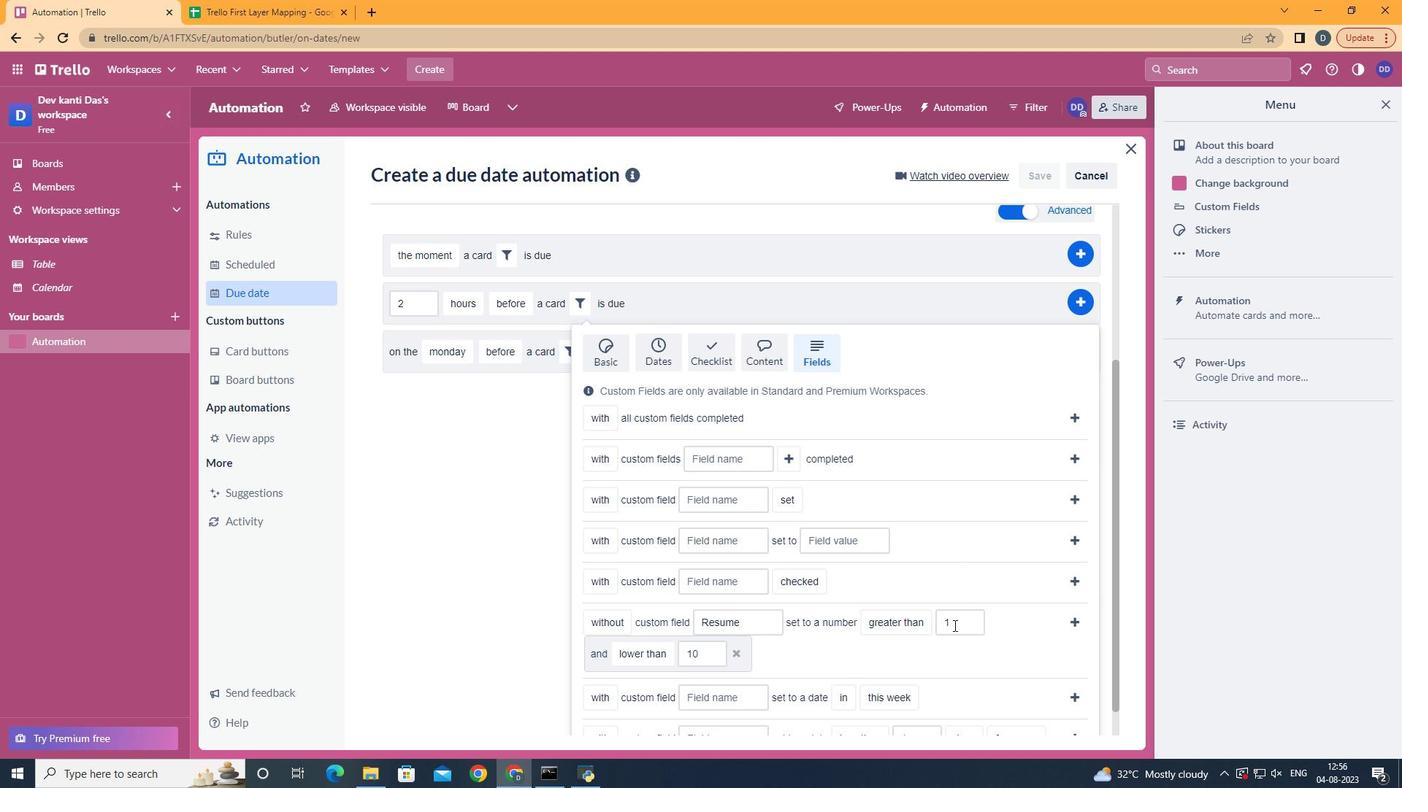 
Action: Mouse pressed left at (960, 620)
Screenshot: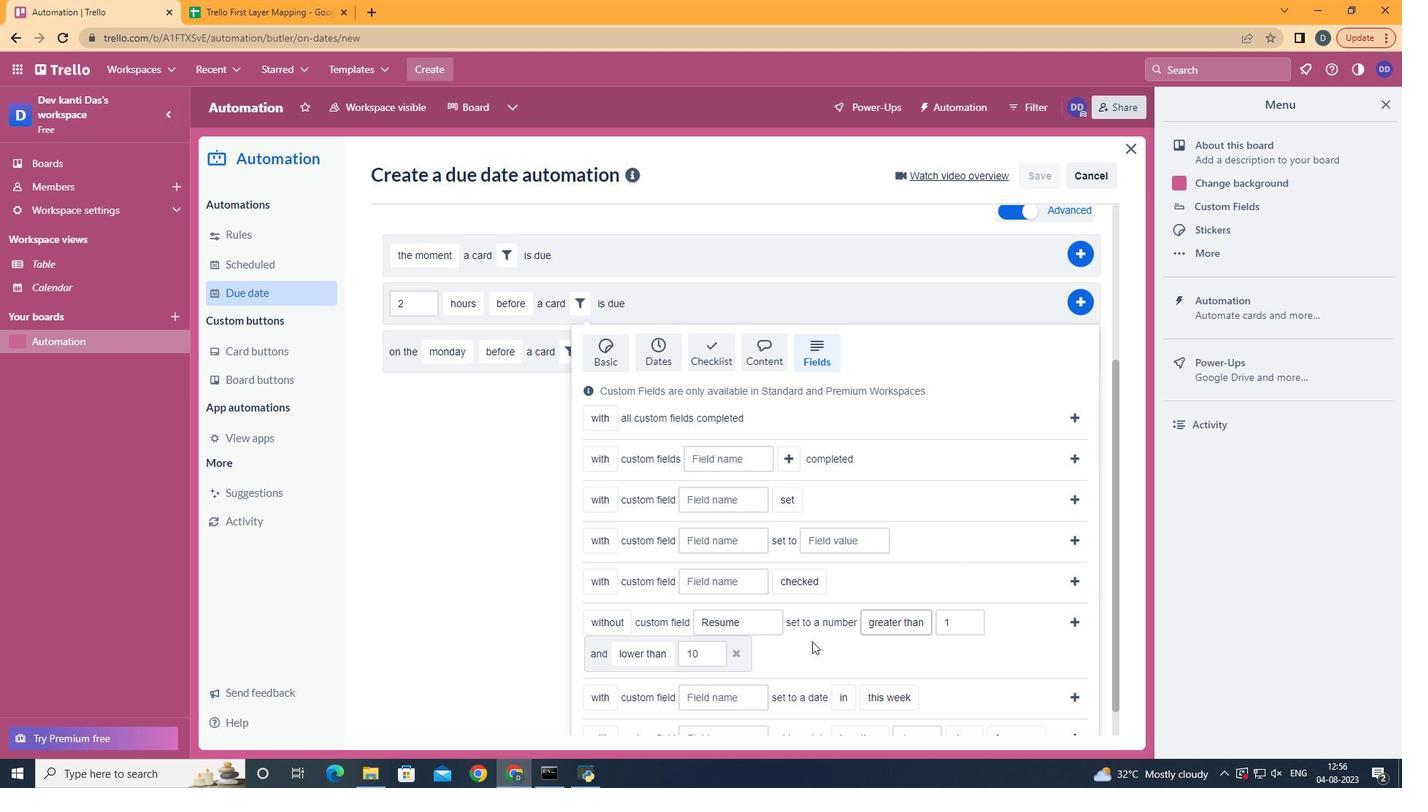
Action: Mouse moved to (703, 571)
Screenshot: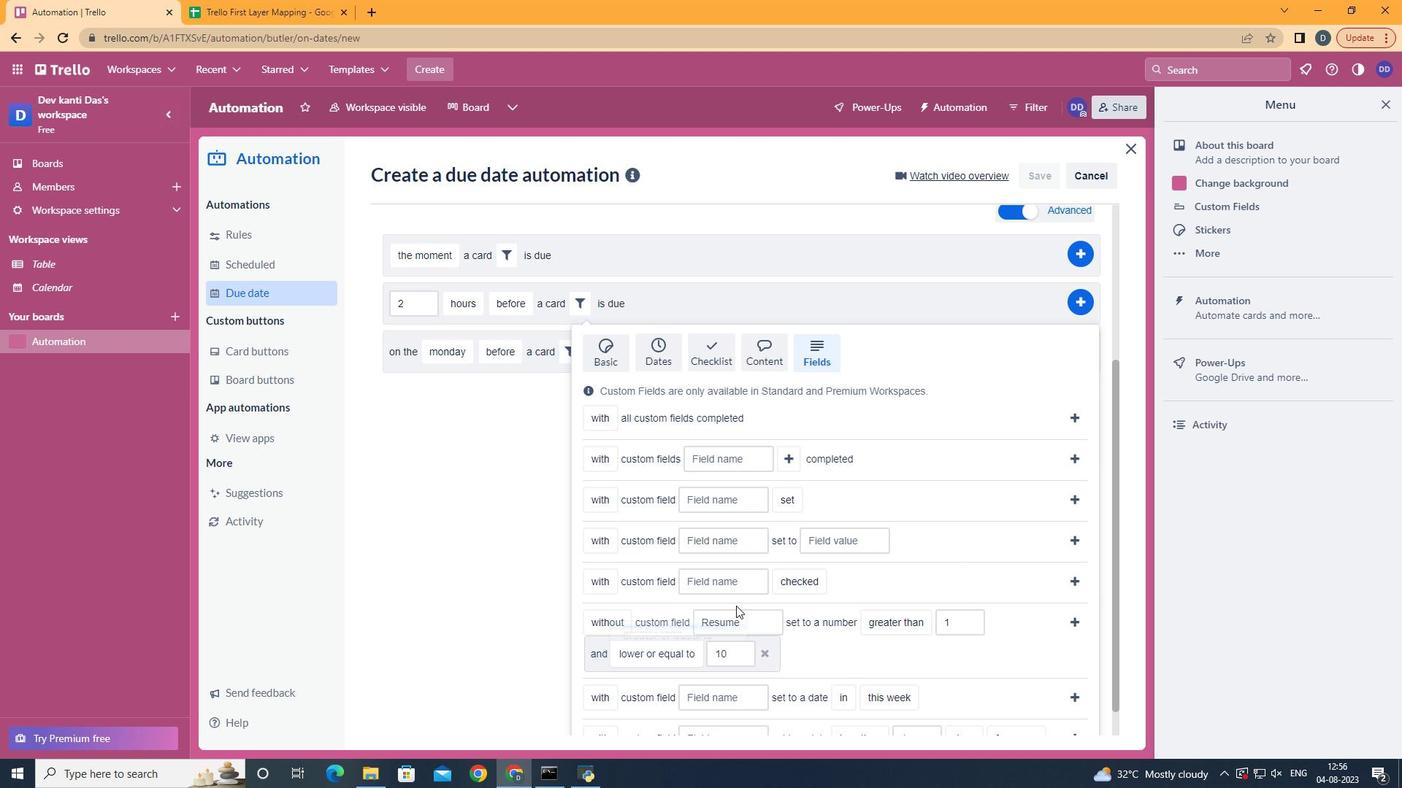 
Action: Mouse pressed left at (703, 571)
Screenshot: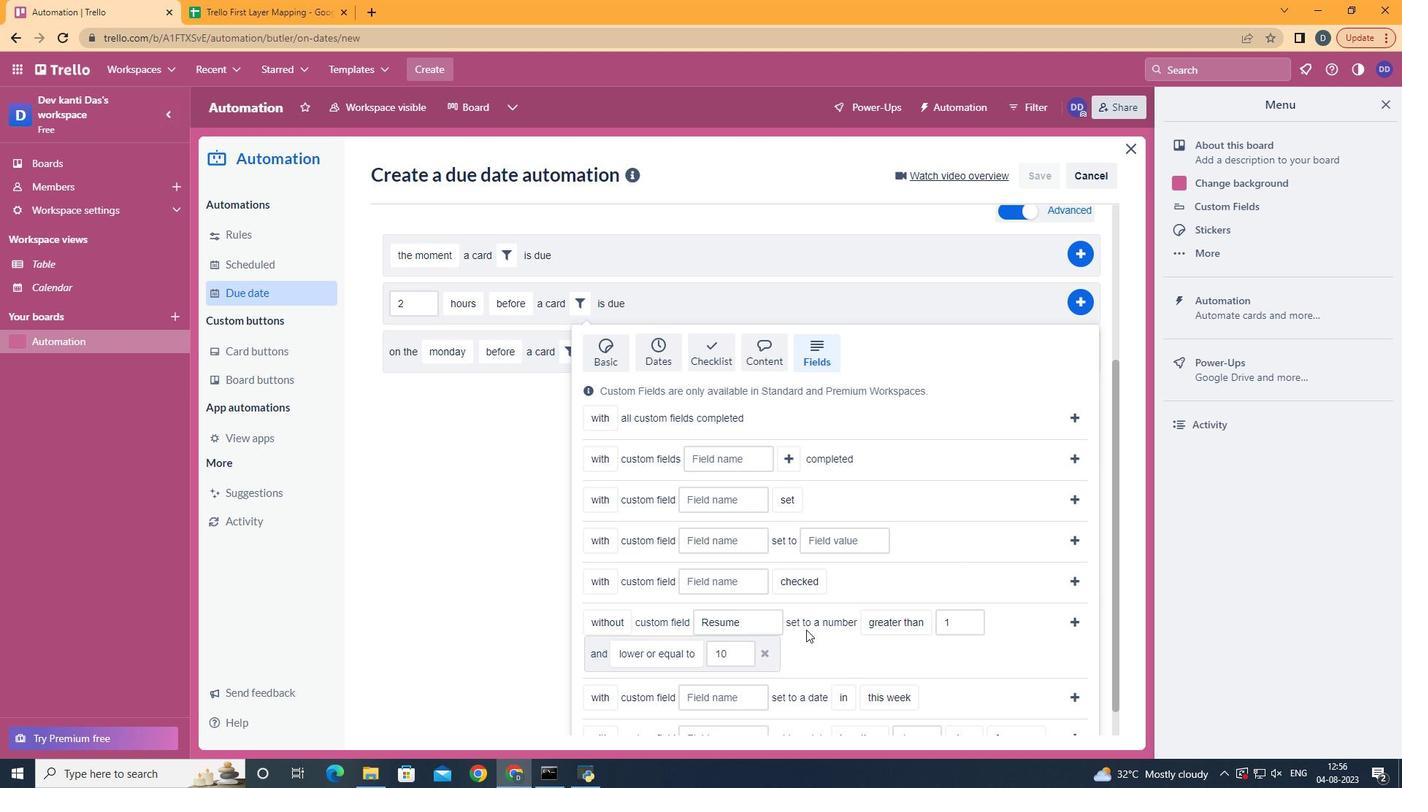 
Action: Mouse moved to (1028, 622)
Screenshot: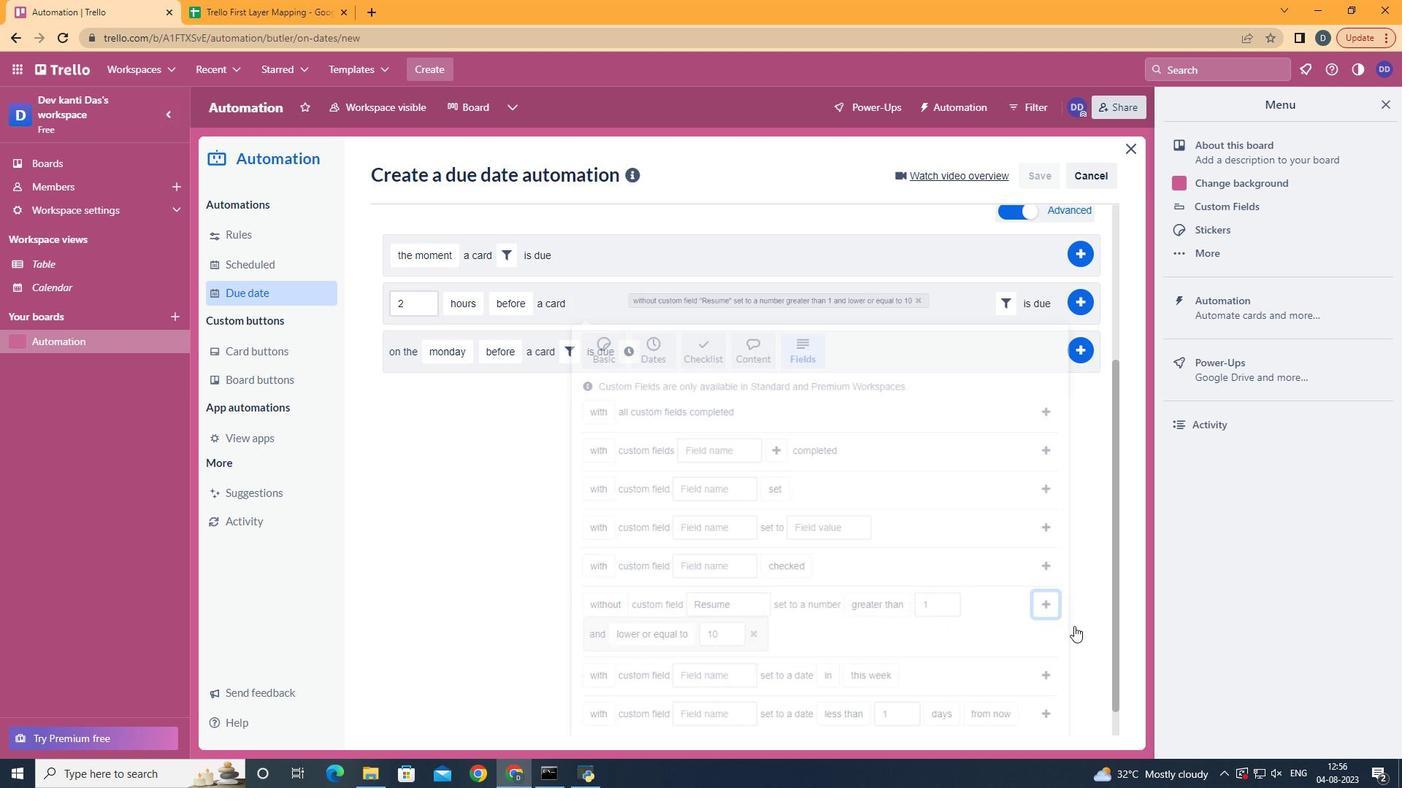 
Action: Mouse pressed left at (1028, 622)
Screenshot: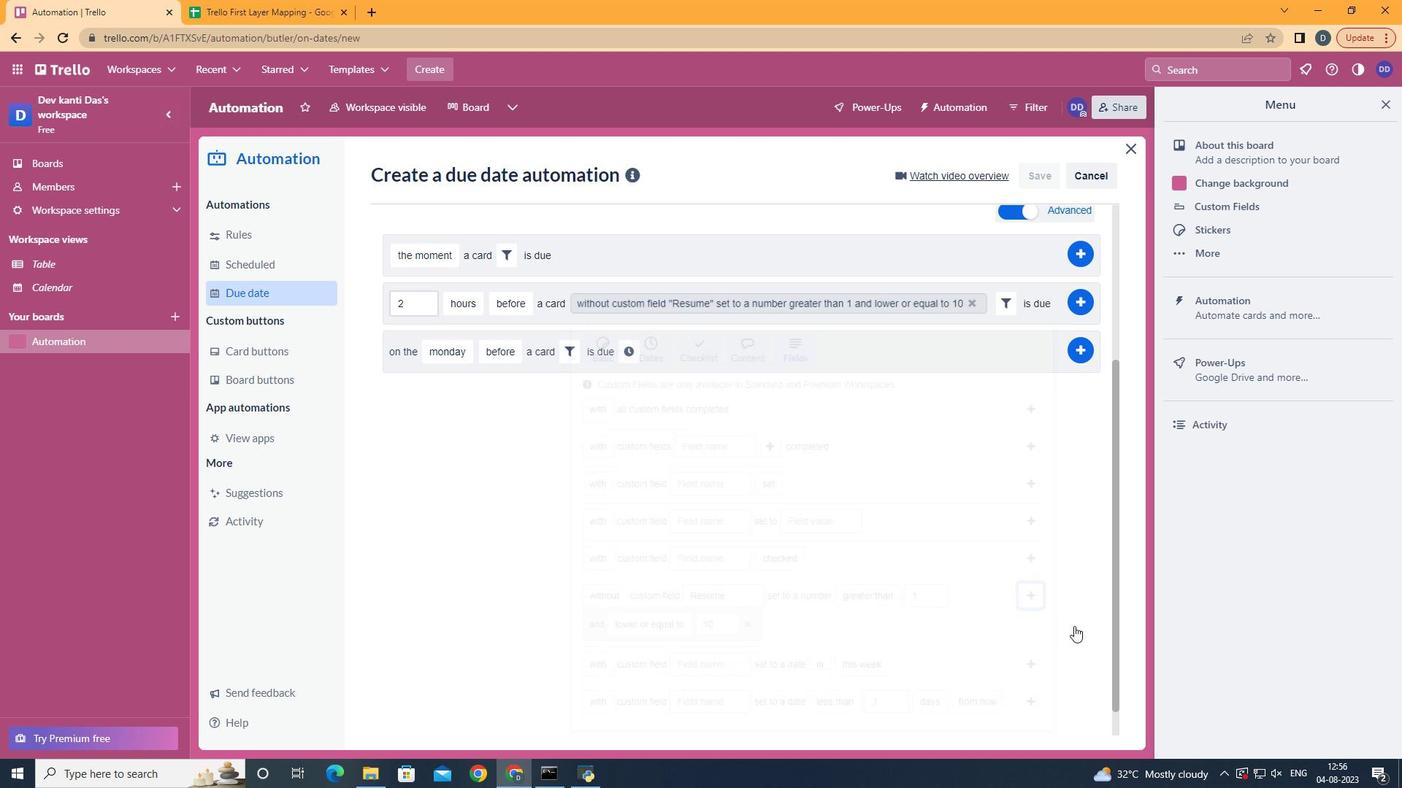 
Action: Mouse moved to (1037, 550)
Screenshot: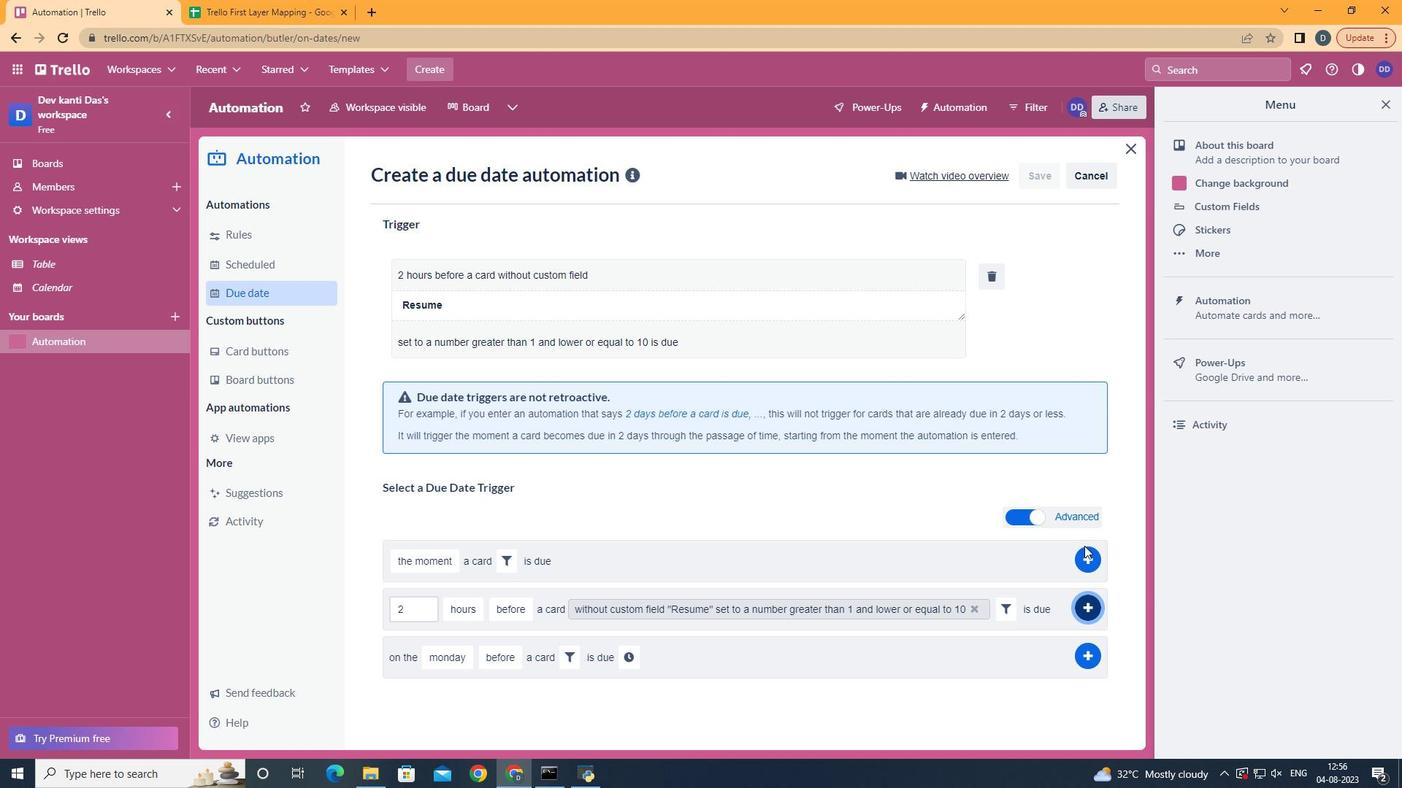 
Action: Mouse pressed left at (1037, 550)
Screenshot: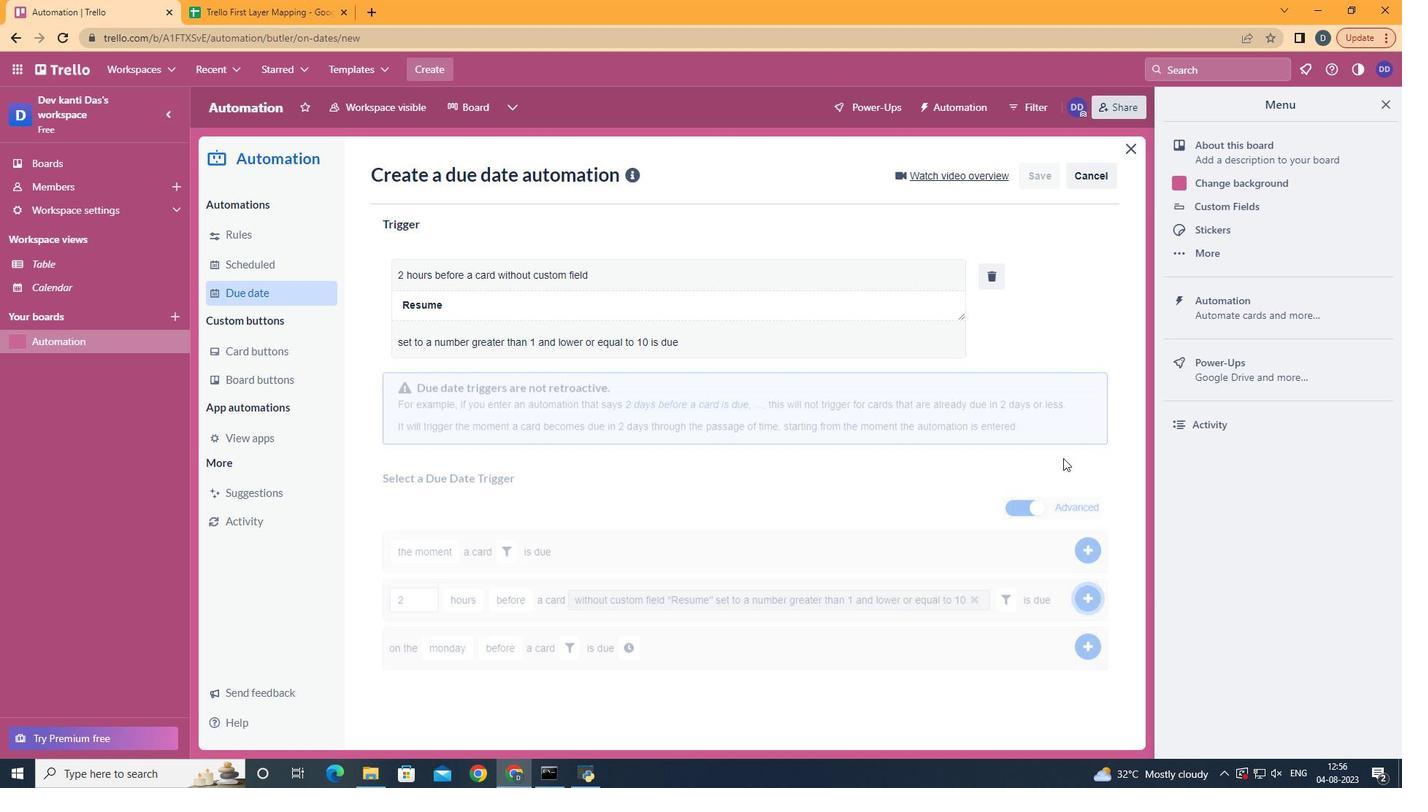 
Action: Mouse moved to (684, 305)
Screenshot: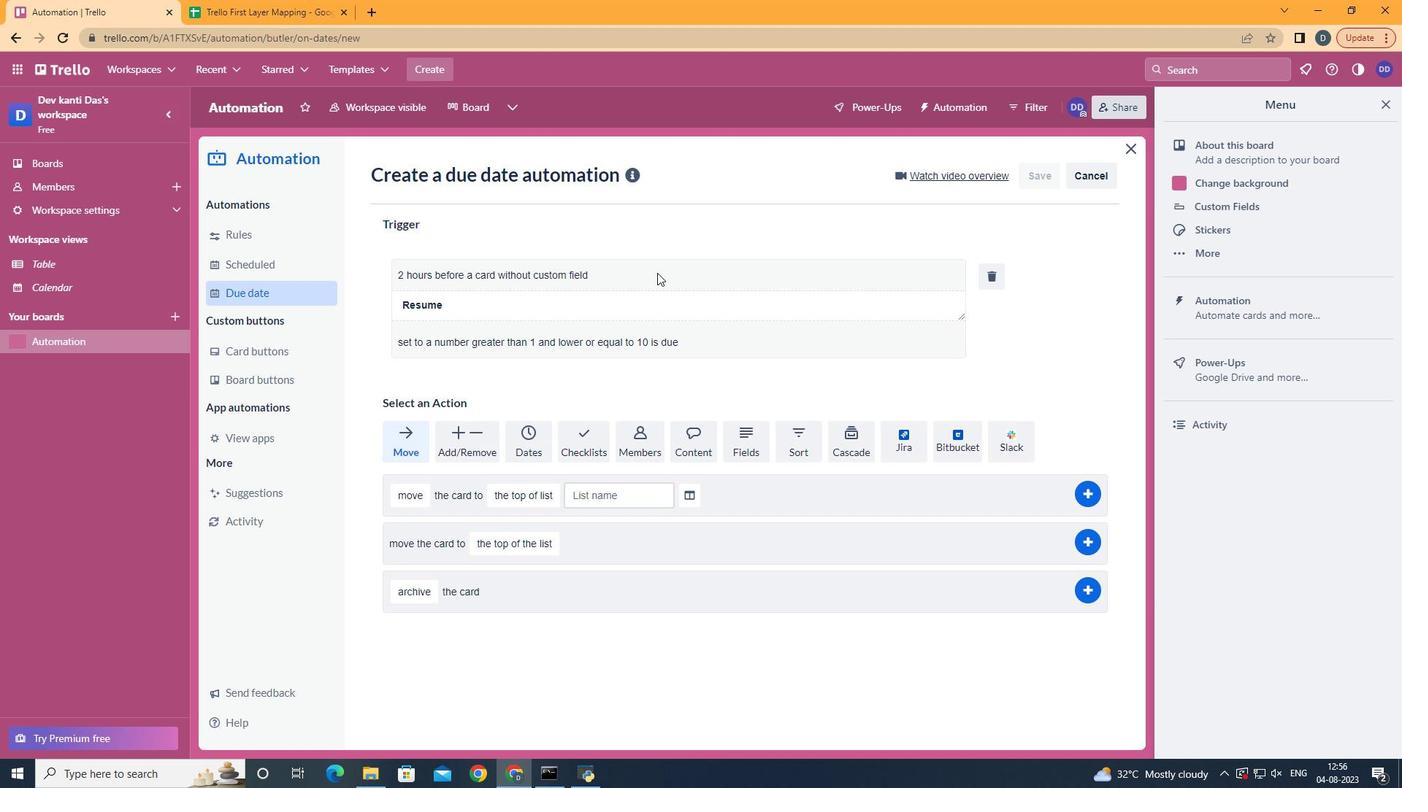 
